Task: Find connections with filter location Neue Neustadt with filter topic #marketingwith filter profile language Potuguese with filter current company Assystem with filter school Loyola-ICAM College of Engineering and Technology with filter industry Ground Passenger Transportation with filter service category Copywriting with filter keywords title Scrum Master
Action: Mouse moved to (500, 70)
Screenshot: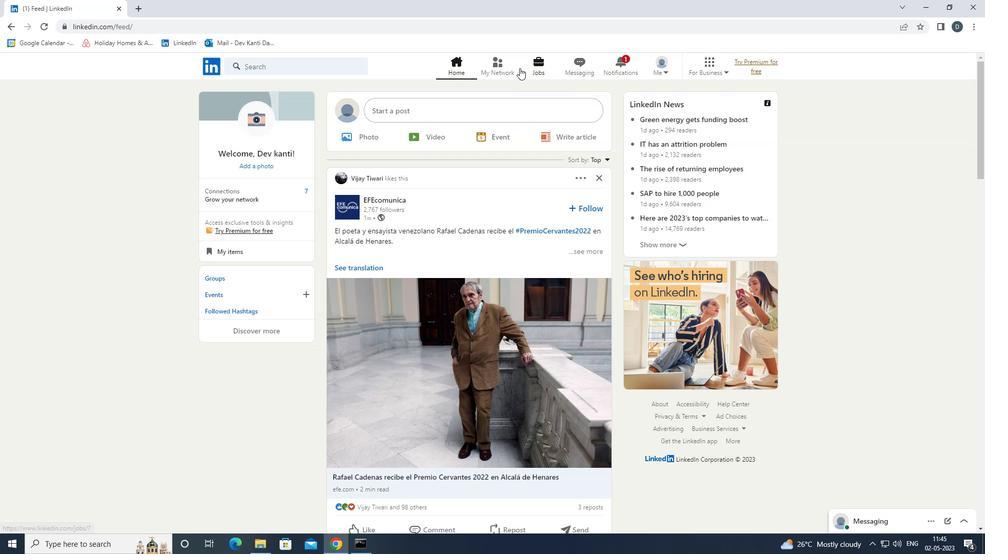 
Action: Mouse pressed left at (500, 70)
Screenshot: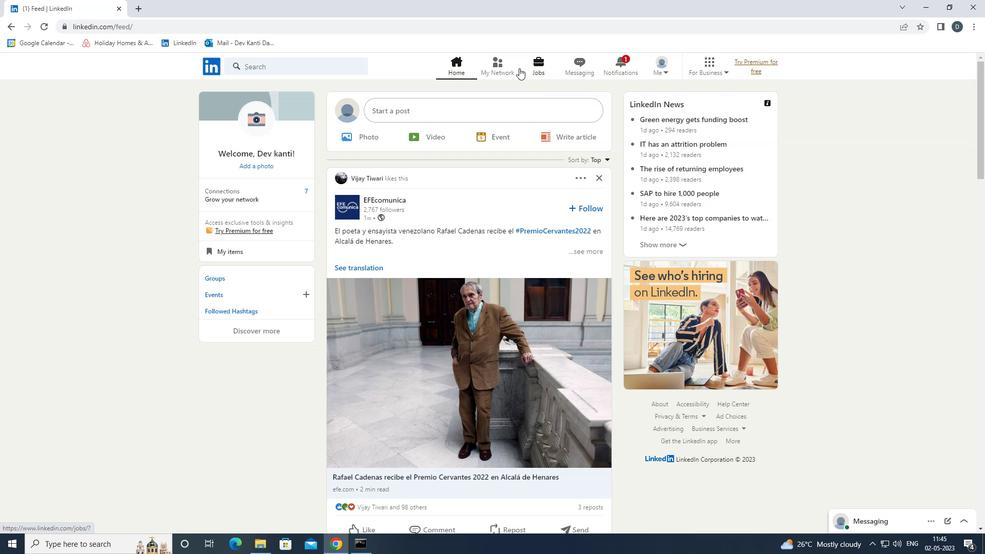 
Action: Mouse moved to (338, 125)
Screenshot: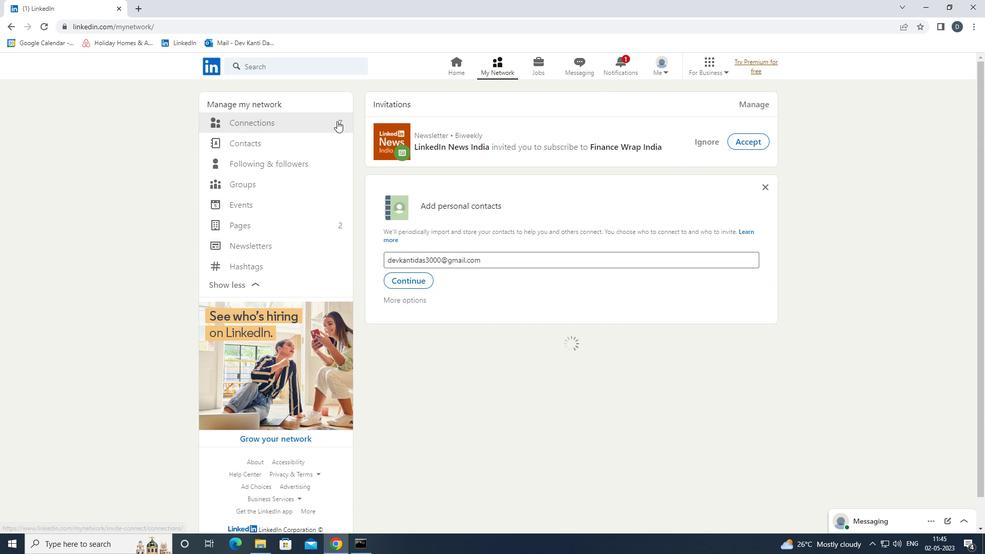 
Action: Mouse pressed left at (338, 125)
Screenshot: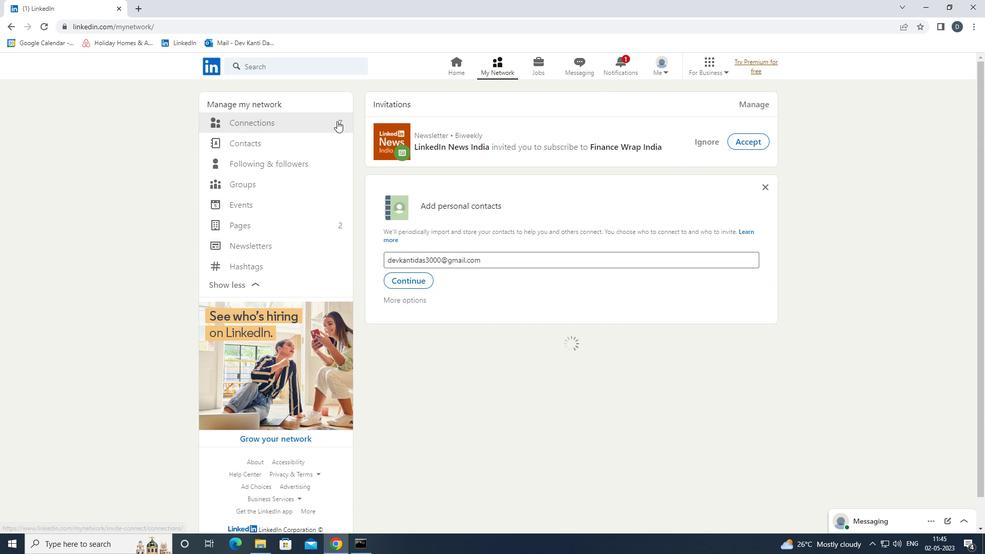 
Action: Mouse moved to (576, 120)
Screenshot: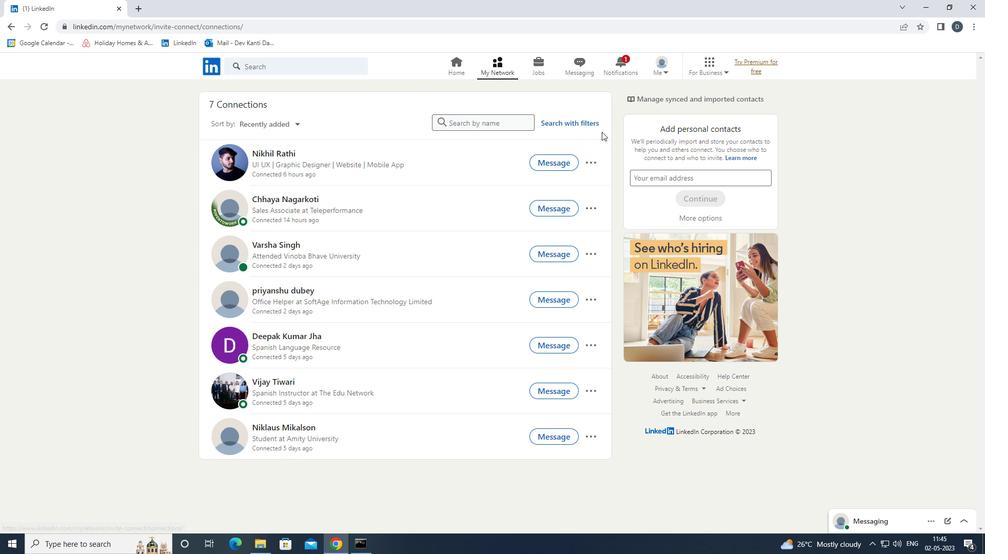 
Action: Mouse pressed left at (576, 120)
Screenshot: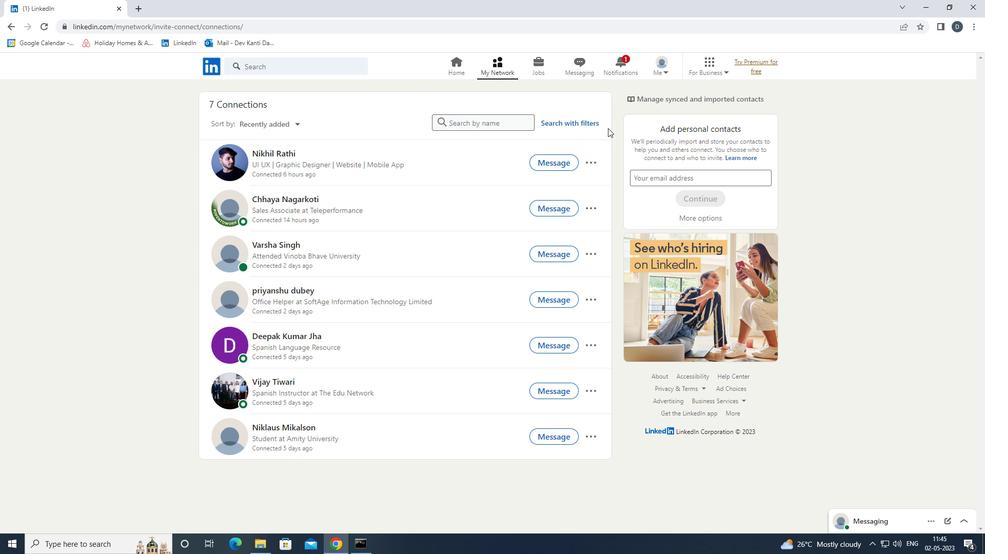 
Action: Mouse moved to (529, 99)
Screenshot: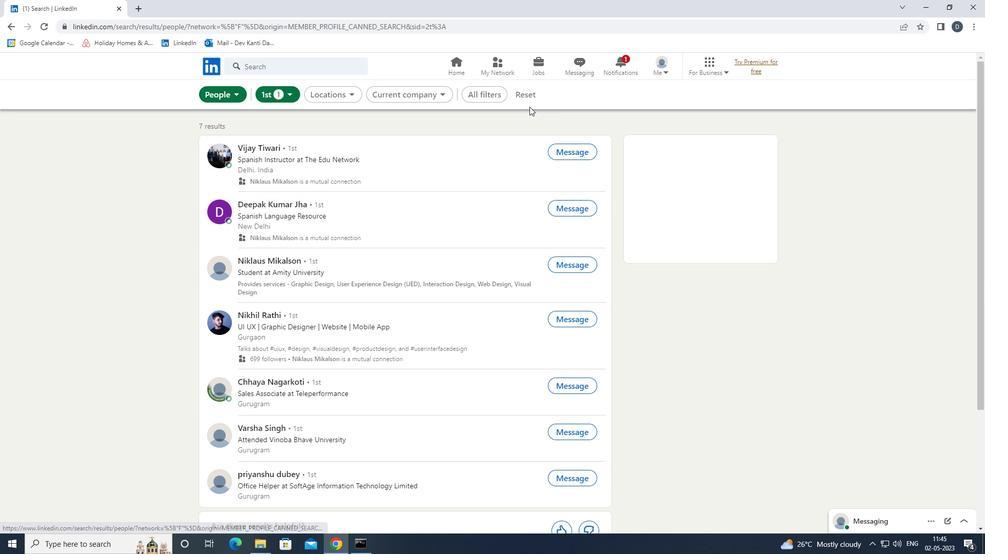 
Action: Mouse pressed left at (529, 99)
Screenshot: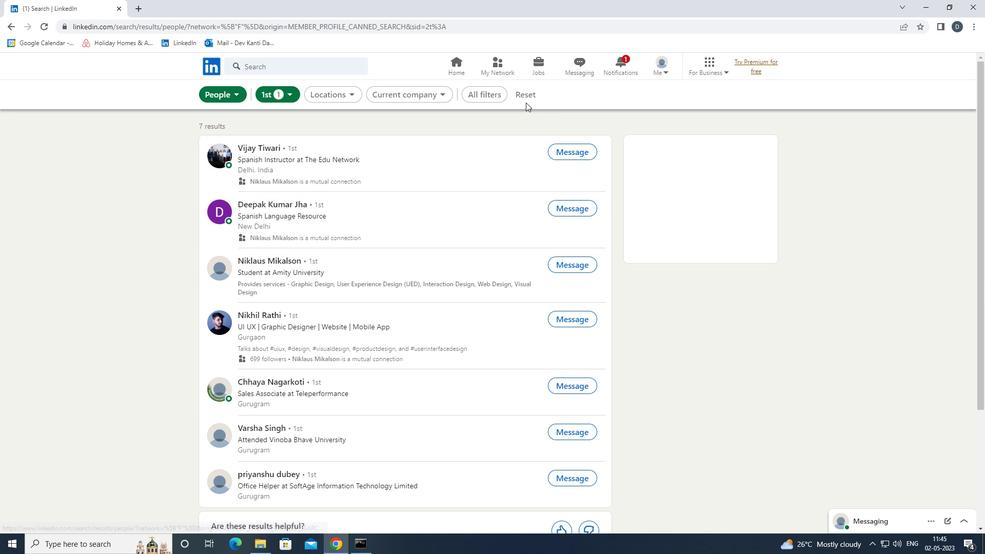 
Action: Mouse moved to (507, 95)
Screenshot: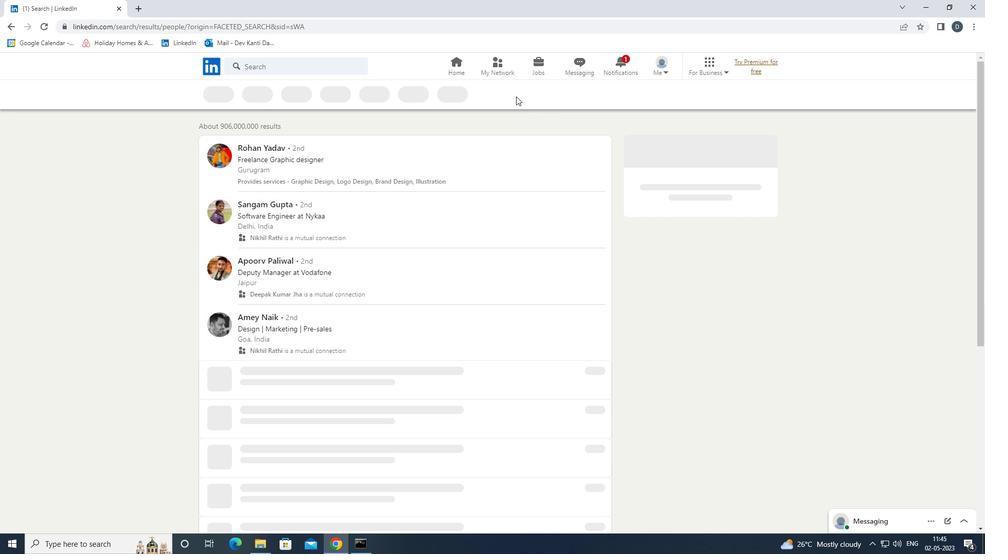 
Action: Mouse pressed left at (507, 95)
Screenshot: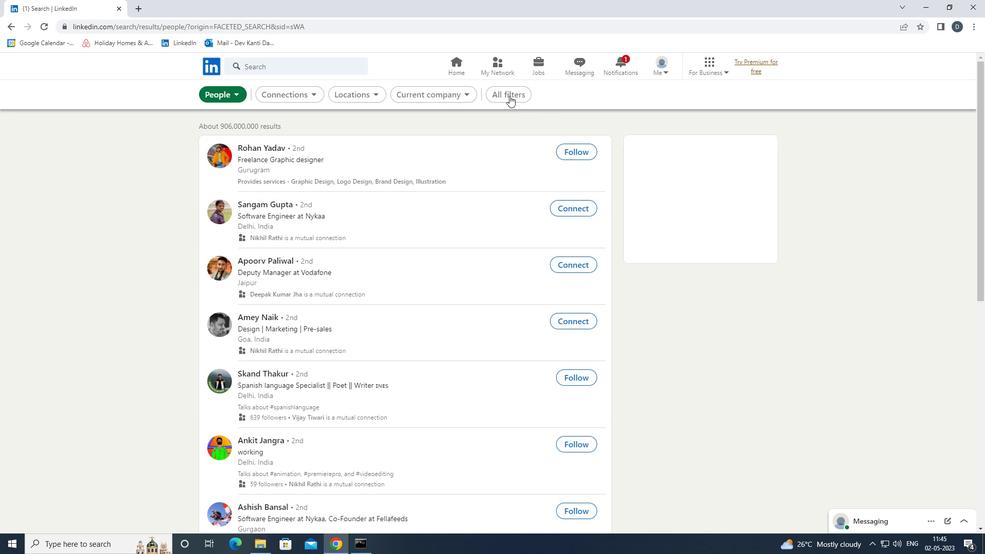 
Action: Mouse moved to (939, 429)
Screenshot: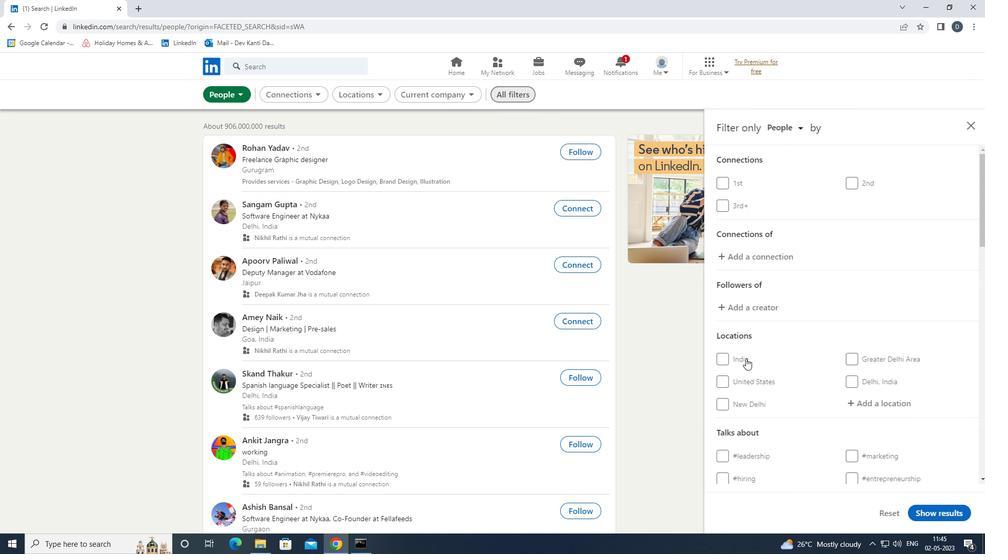 
Action: Mouse scrolled (939, 428) with delta (0, 0)
Screenshot: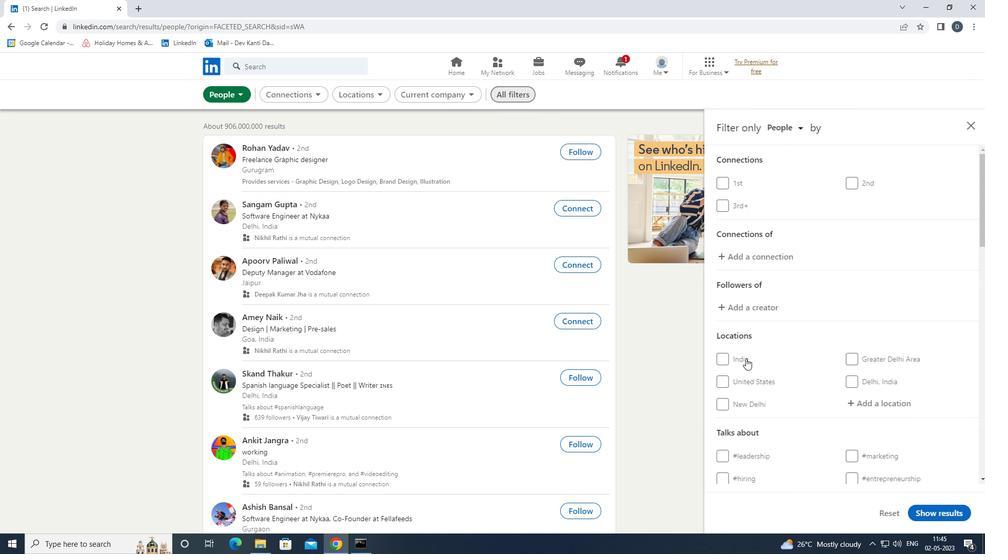 
Action: Mouse moved to (936, 429)
Screenshot: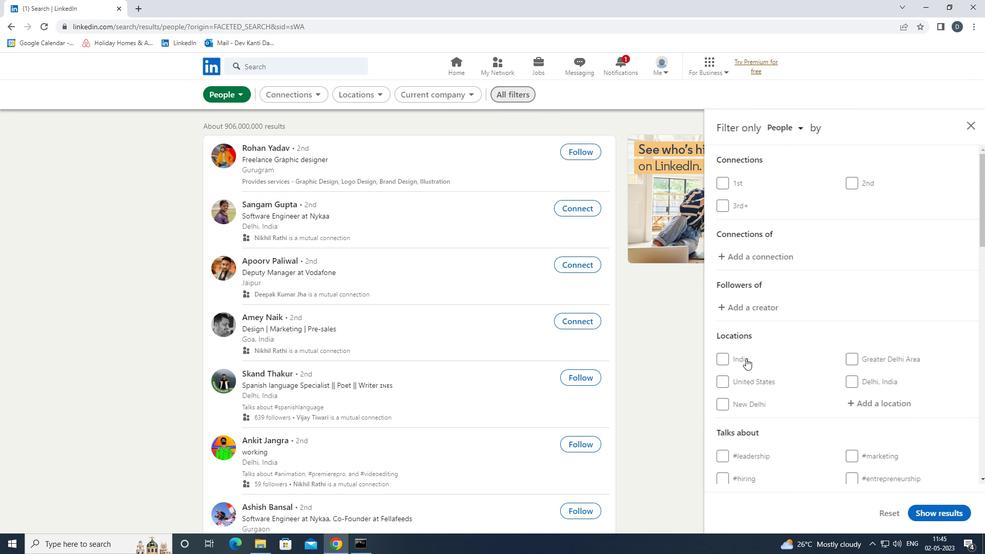 
Action: Mouse scrolled (936, 428) with delta (0, 0)
Screenshot: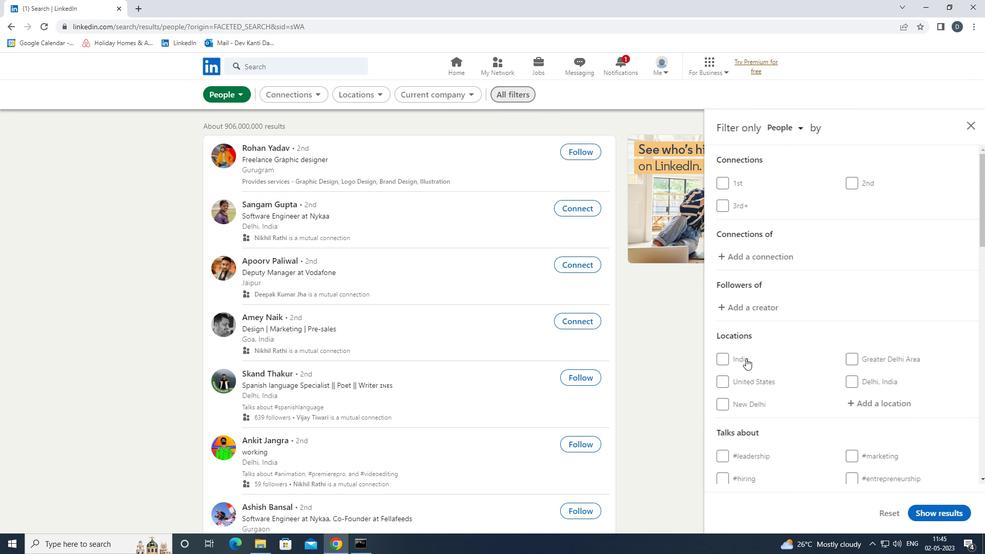 
Action: Mouse moved to (935, 428)
Screenshot: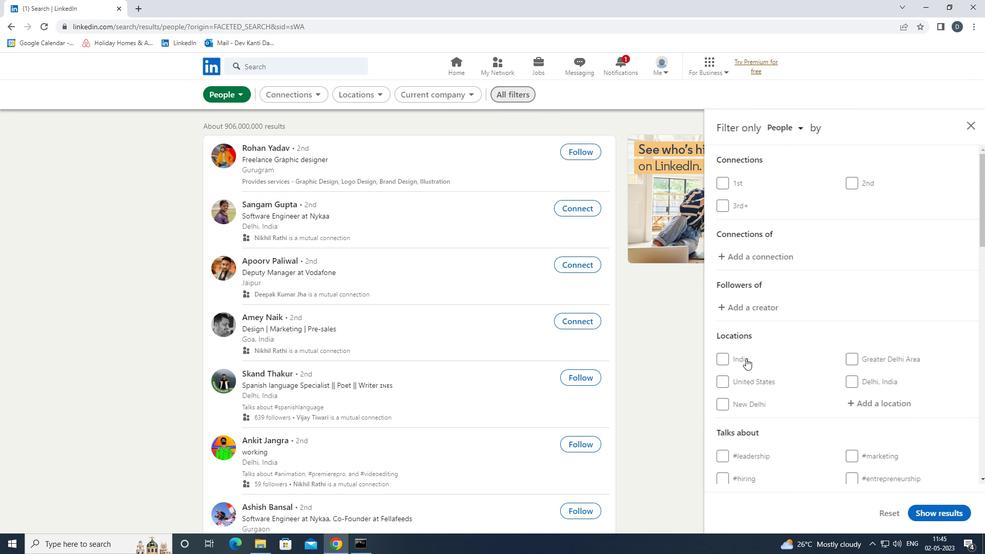 
Action: Mouse scrolled (935, 427) with delta (0, 0)
Screenshot: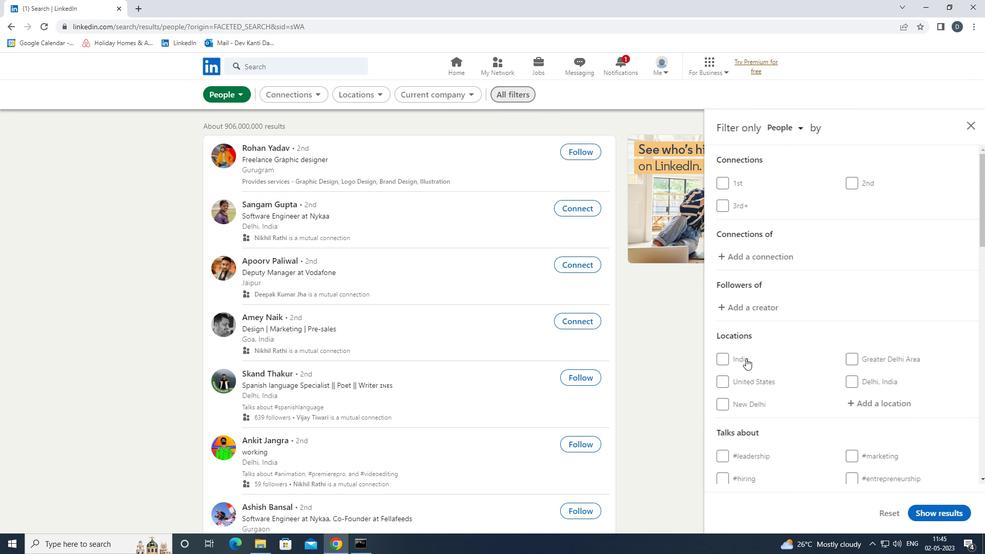 
Action: Mouse moved to (880, 257)
Screenshot: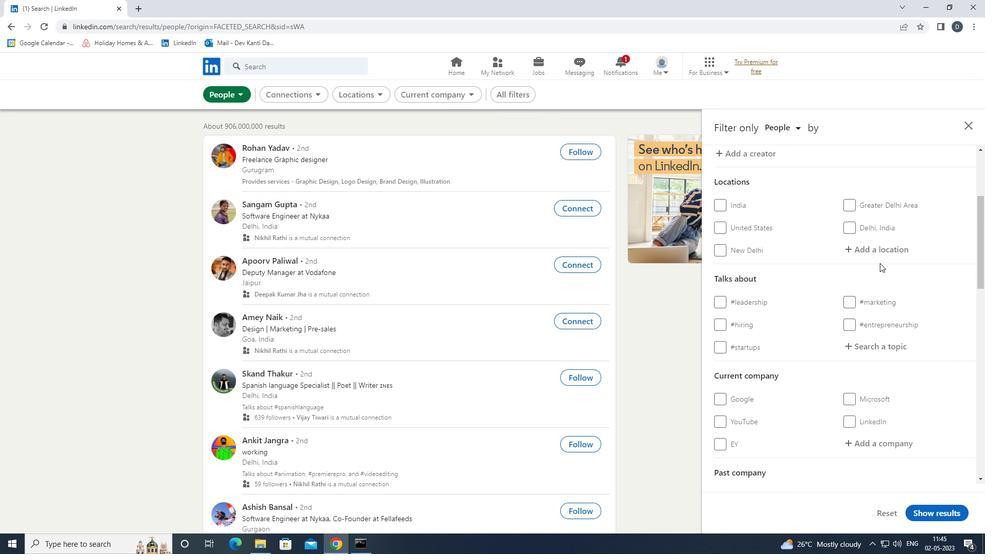 
Action: Mouse pressed left at (880, 257)
Screenshot: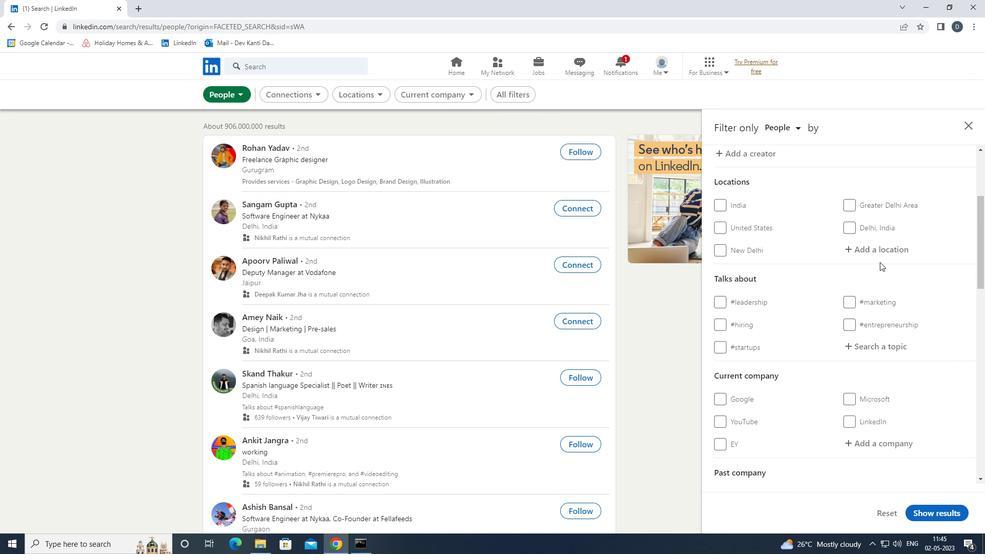
Action: Key pressed <Key.shift>NEUE<Key.space><Key.shift><Key.shift><Key.shift><Key.shift><Key.shift><Key.shift><Key.shift><Key.shift><Key.shift><Key.shift><Key.shift><Key.shift><Key.shift><Key.shift><Key.shift><Key.shift><Key.shift><Key.shift><Key.shift><Key.shift><Key.shift>NEUSTADT
Screenshot: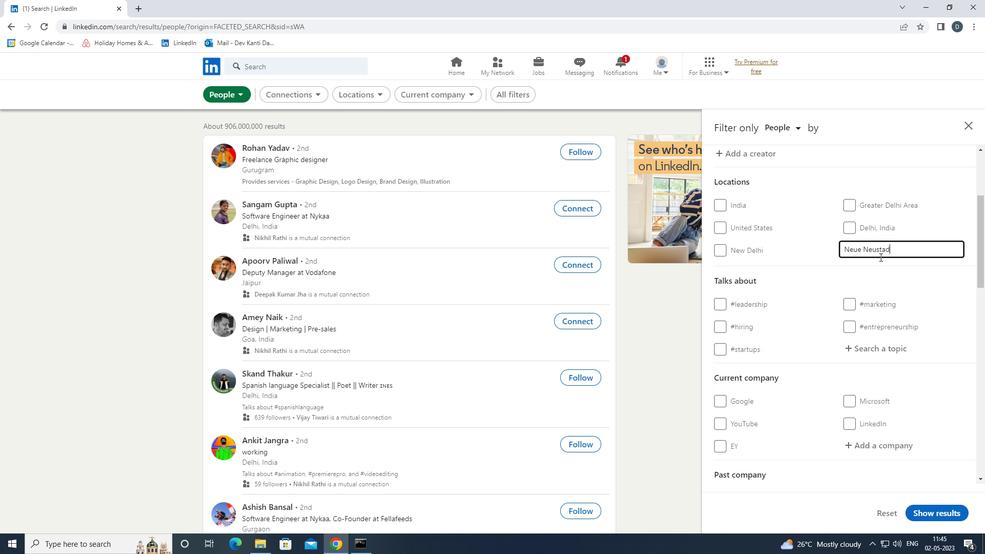 
Action: Mouse moved to (886, 256)
Screenshot: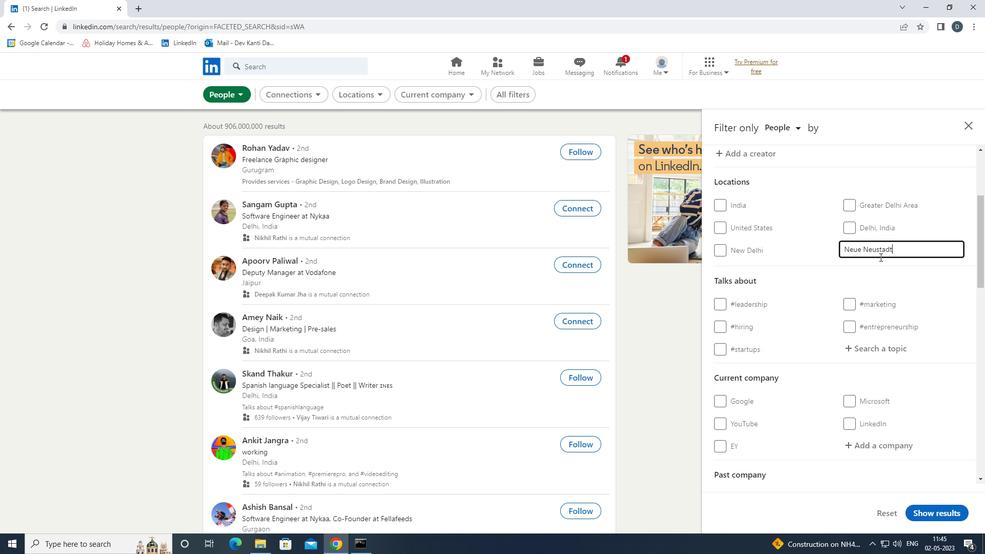 
Action: Mouse scrolled (886, 256) with delta (0, 0)
Screenshot: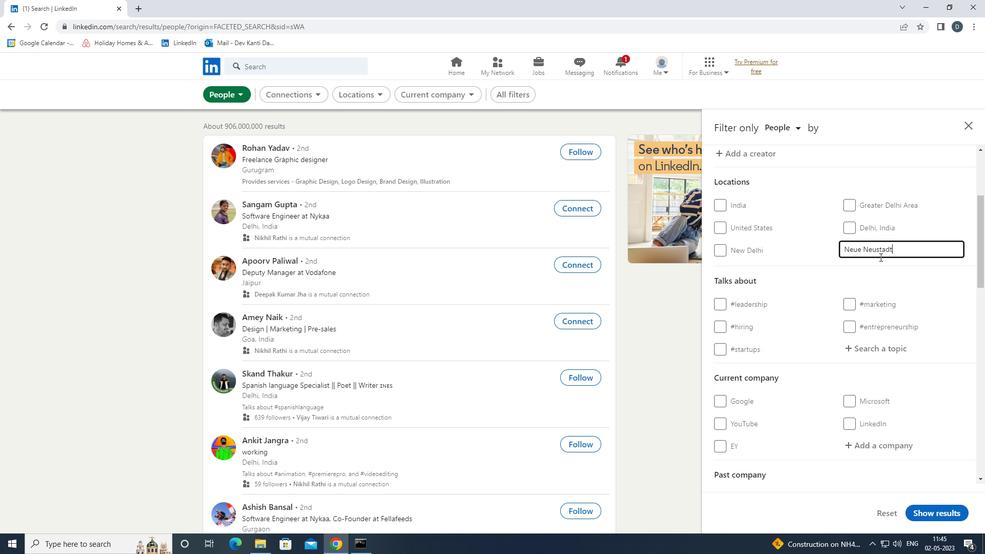 
Action: Mouse moved to (889, 258)
Screenshot: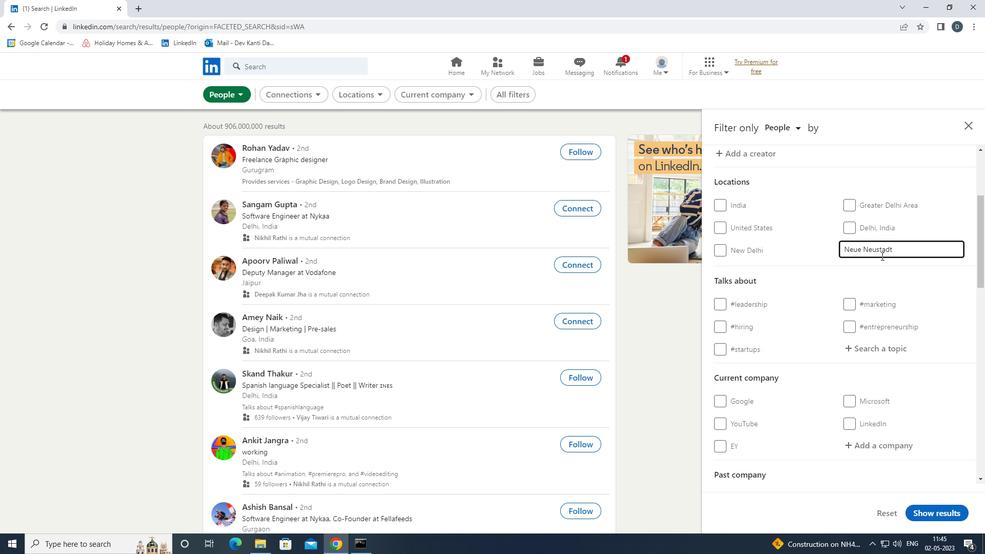 
Action: Mouse scrolled (889, 257) with delta (0, 0)
Screenshot: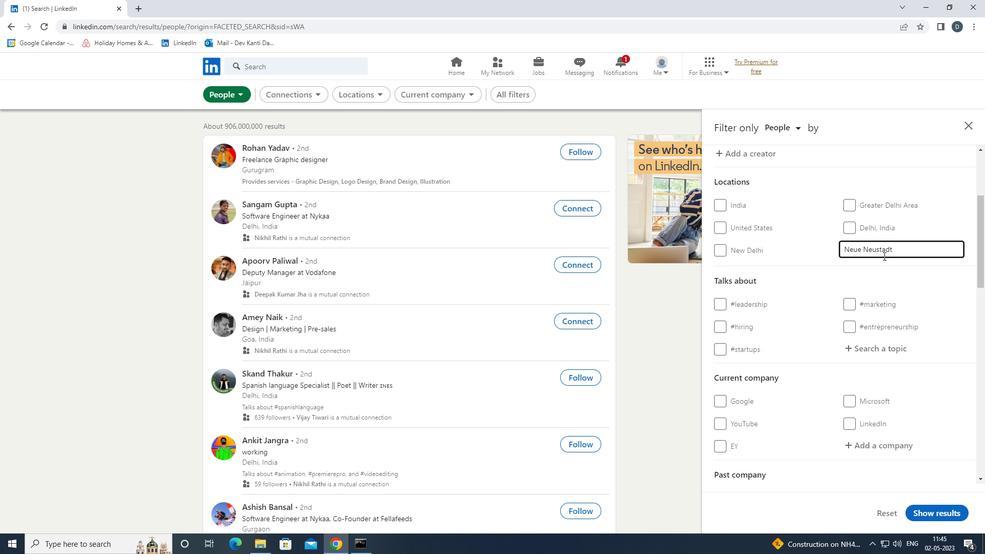 
Action: Mouse moved to (887, 246)
Screenshot: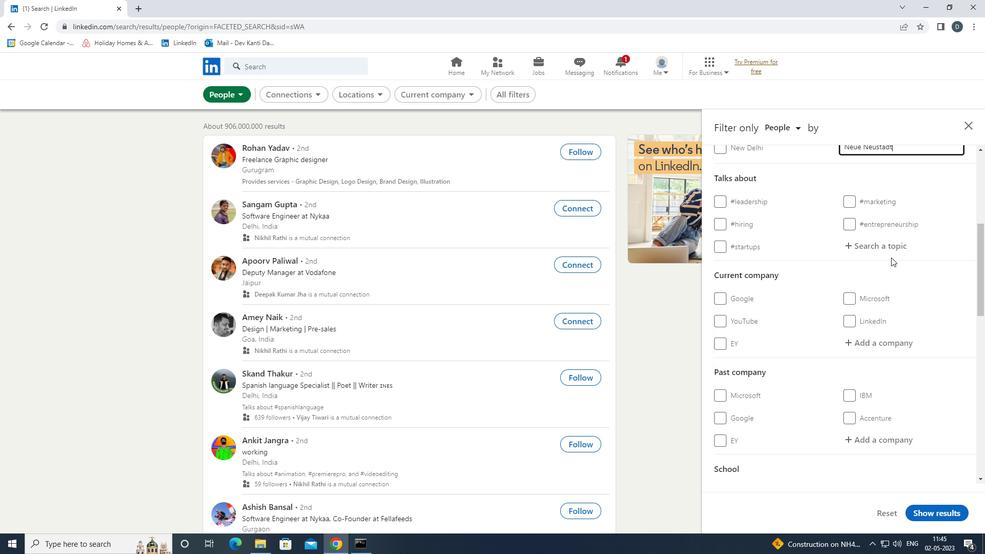
Action: Mouse pressed left at (887, 246)
Screenshot: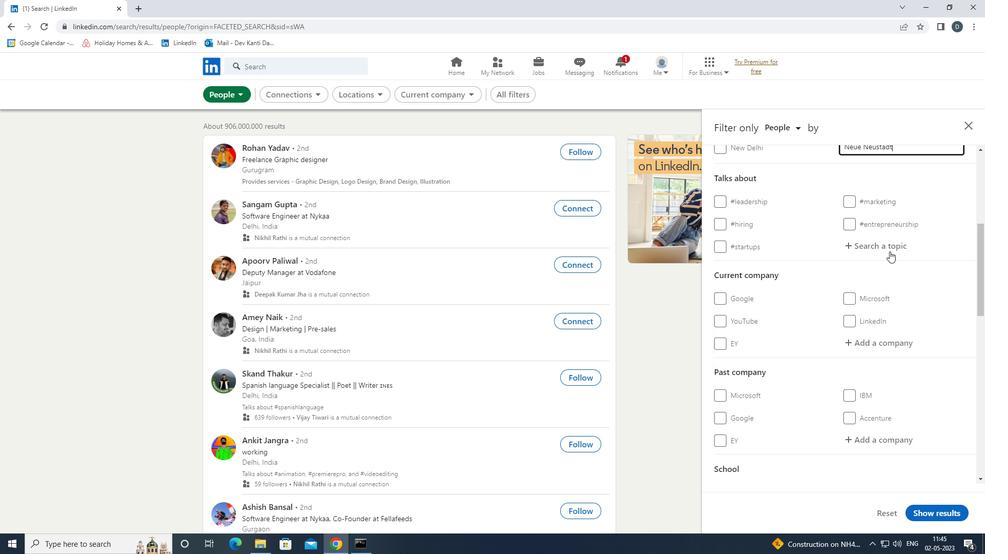 
Action: Key pressed MARKETING<Key.down><Key.enter>
Screenshot: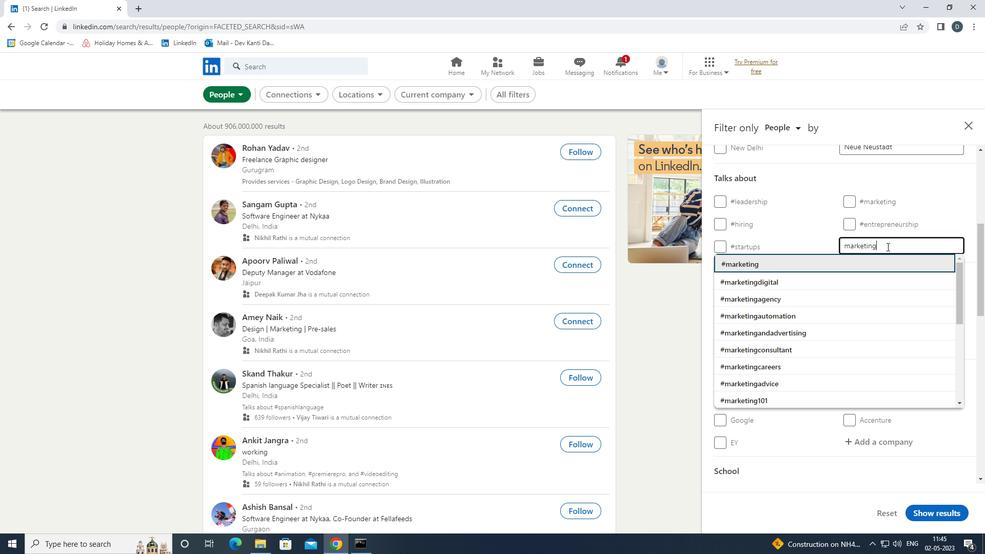 
Action: Mouse moved to (887, 246)
Screenshot: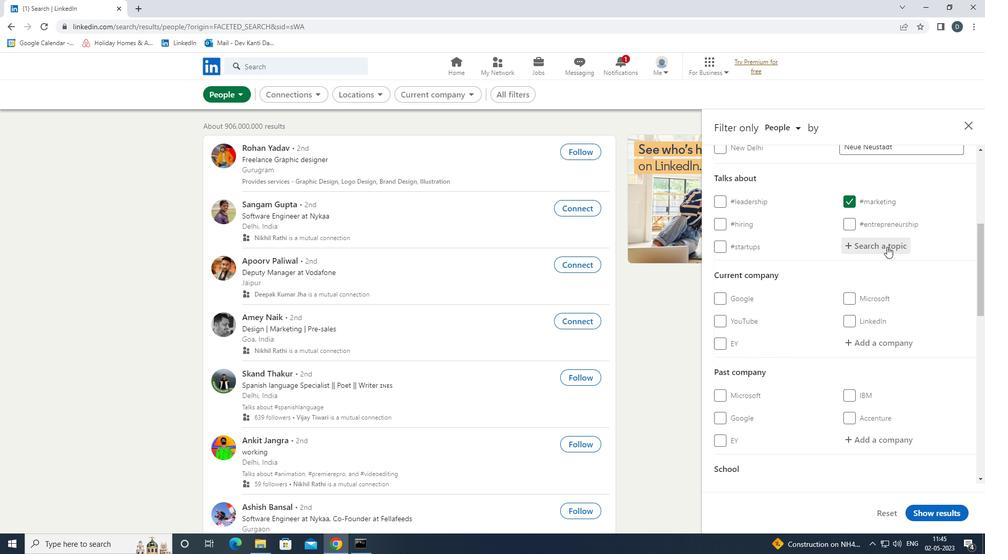 
Action: Mouse scrolled (887, 245) with delta (0, 0)
Screenshot: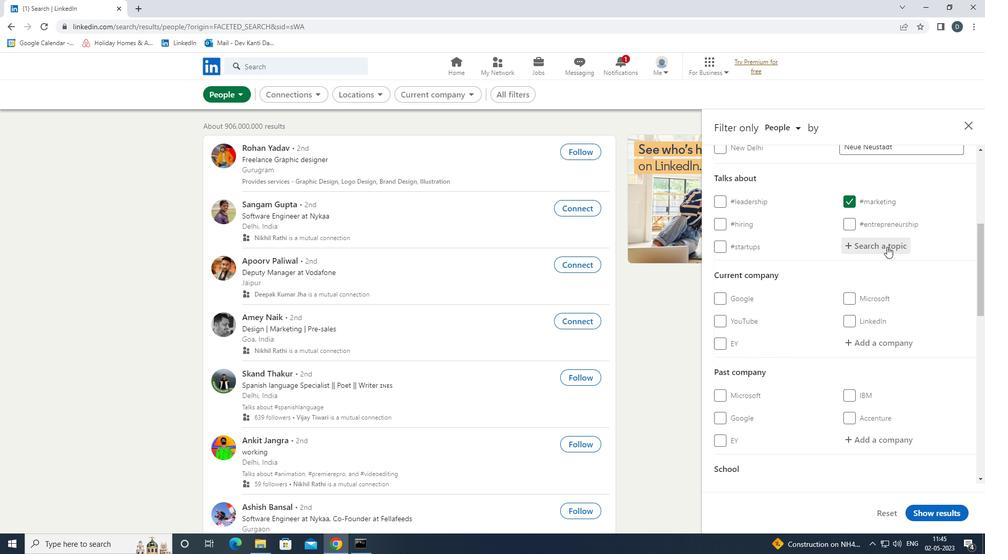 
Action: Mouse moved to (888, 249)
Screenshot: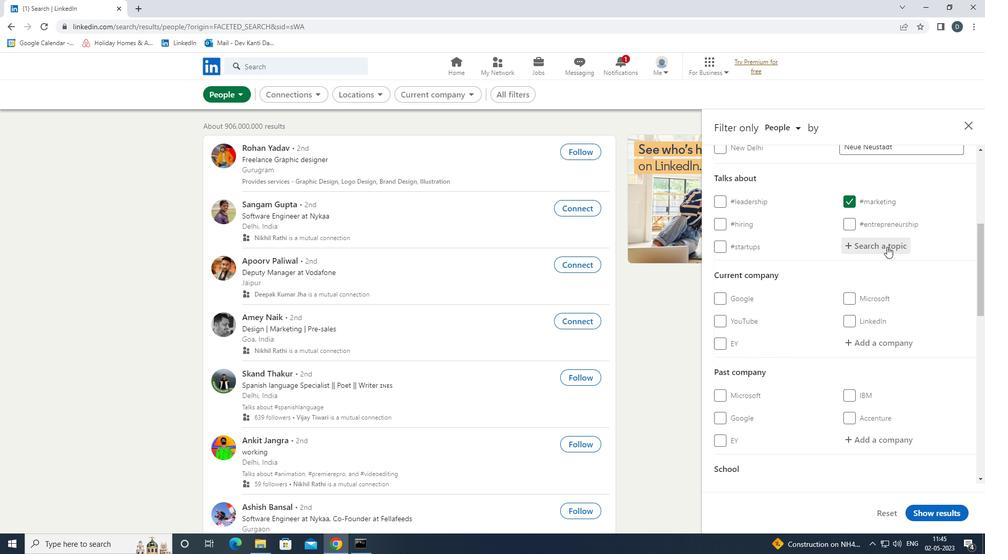 
Action: Mouse scrolled (888, 248) with delta (0, 0)
Screenshot: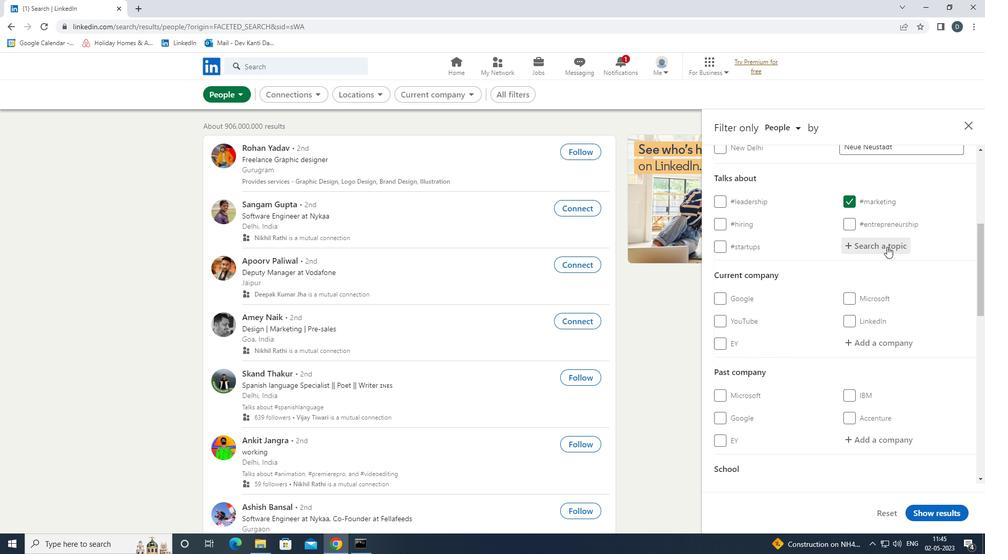 
Action: Mouse moved to (891, 265)
Screenshot: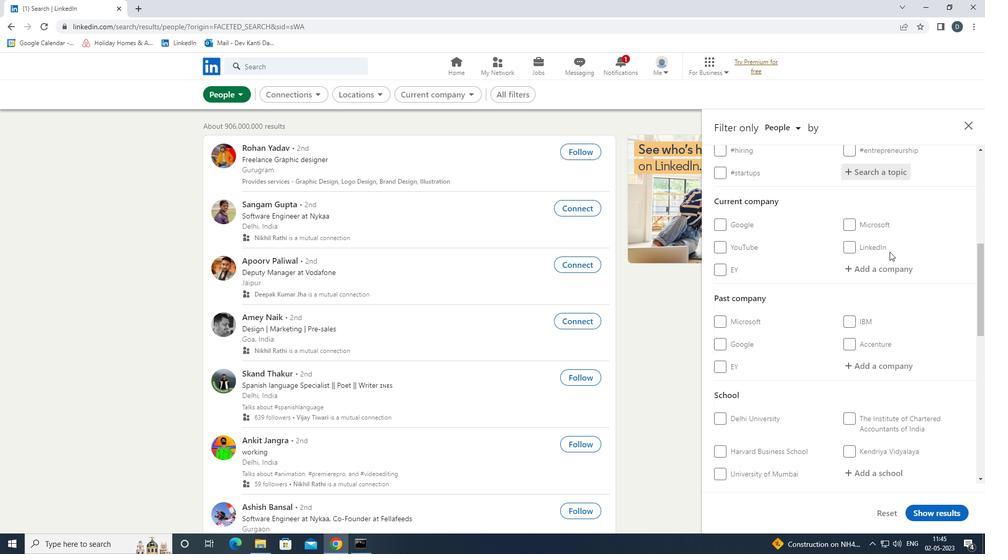 
Action: Mouse scrolled (891, 264) with delta (0, 0)
Screenshot: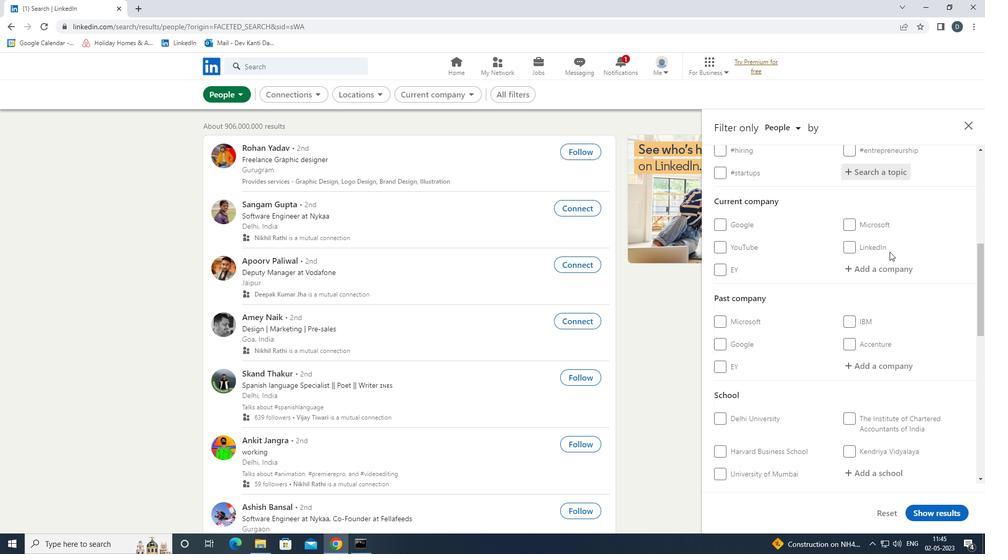 
Action: Mouse scrolled (891, 264) with delta (0, 0)
Screenshot: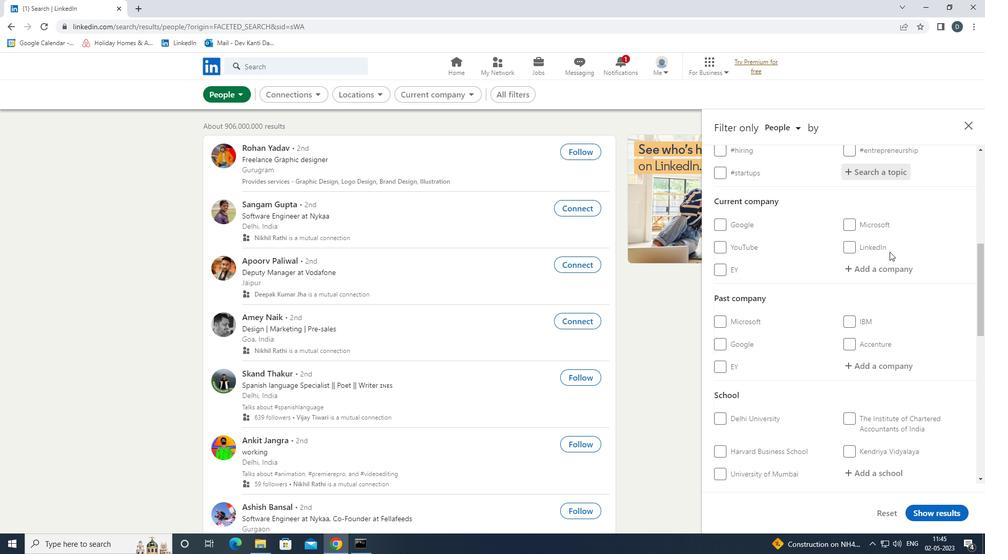 
Action: Mouse scrolled (891, 264) with delta (0, 0)
Screenshot: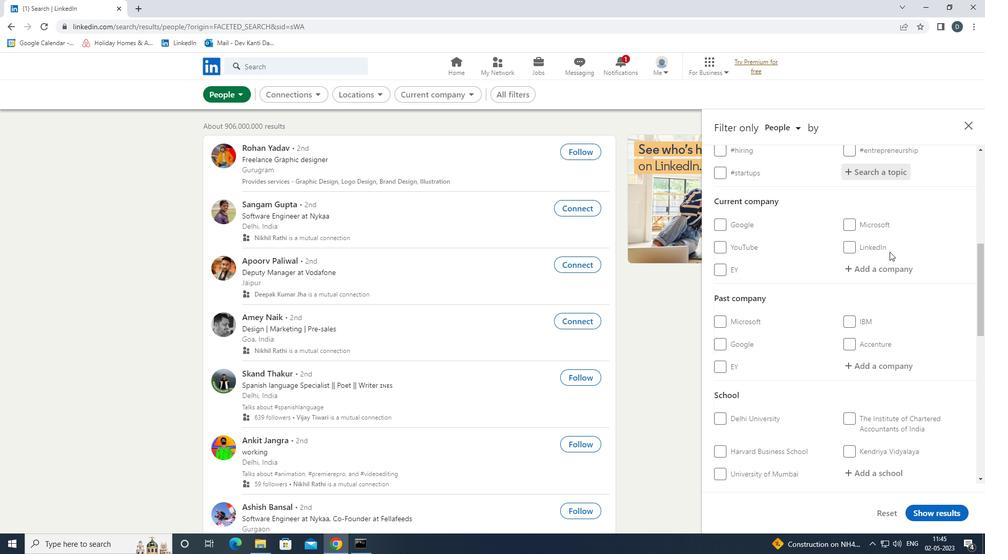 
Action: Mouse scrolled (891, 264) with delta (0, 0)
Screenshot: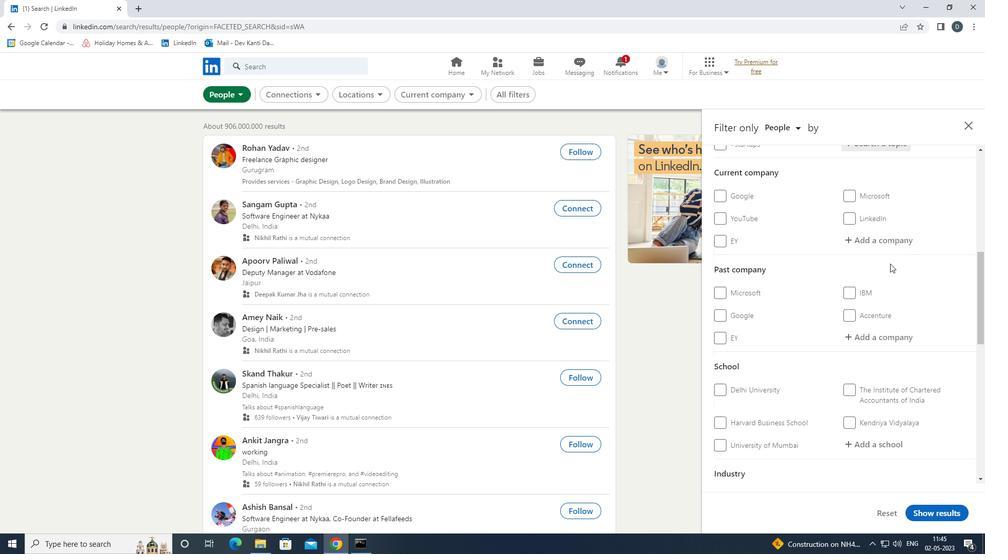 
Action: Mouse moved to (883, 268)
Screenshot: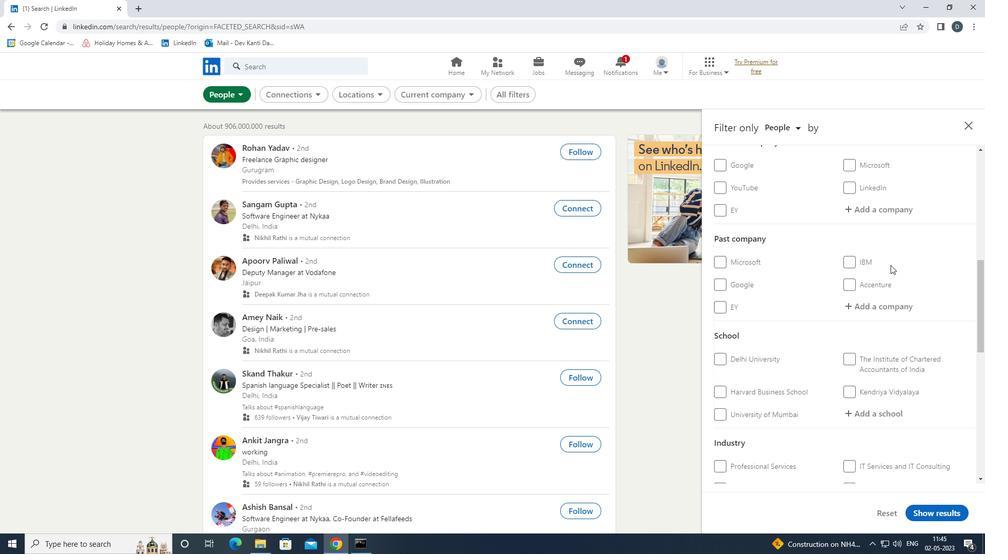 
Action: Mouse scrolled (883, 267) with delta (0, 0)
Screenshot: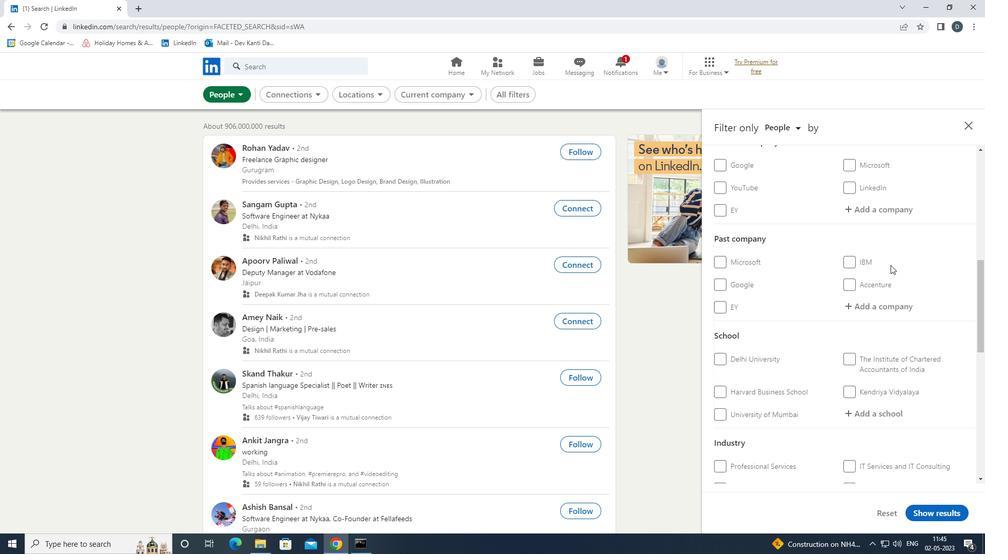 
Action: Mouse moved to (755, 356)
Screenshot: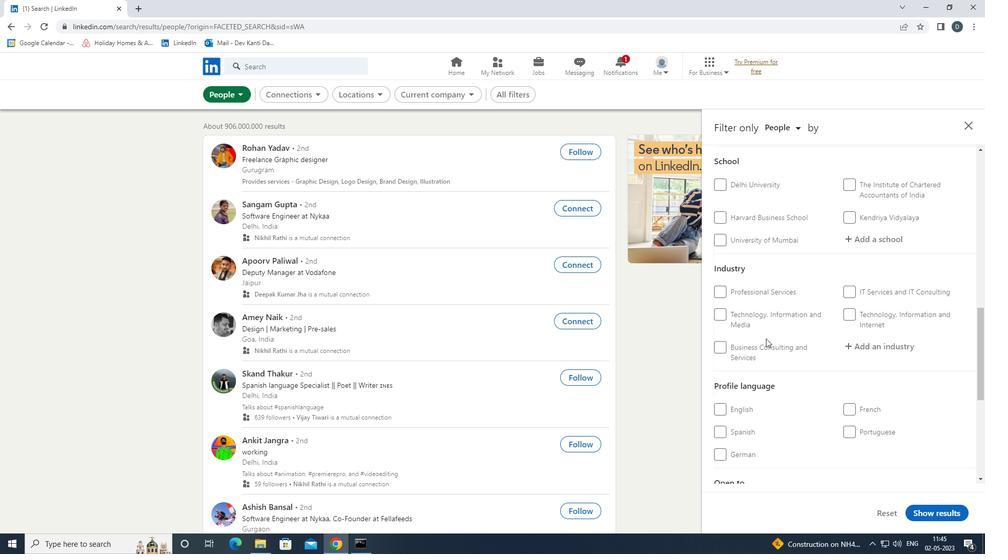 
Action: Mouse scrolled (755, 355) with delta (0, 0)
Screenshot: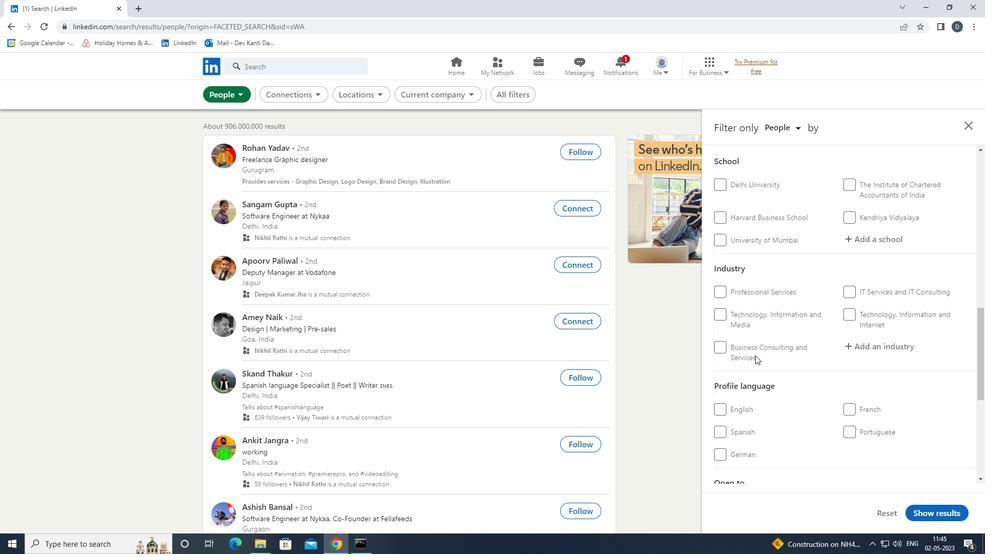 
Action: Mouse scrolled (755, 355) with delta (0, 0)
Screenshot: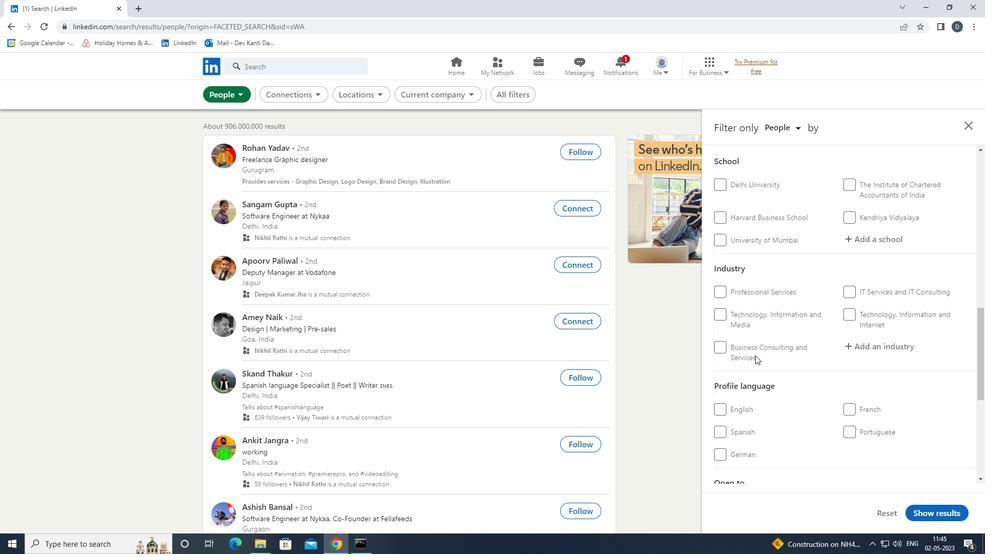
Action: Mouse moved to (849, 278)
Screenshot: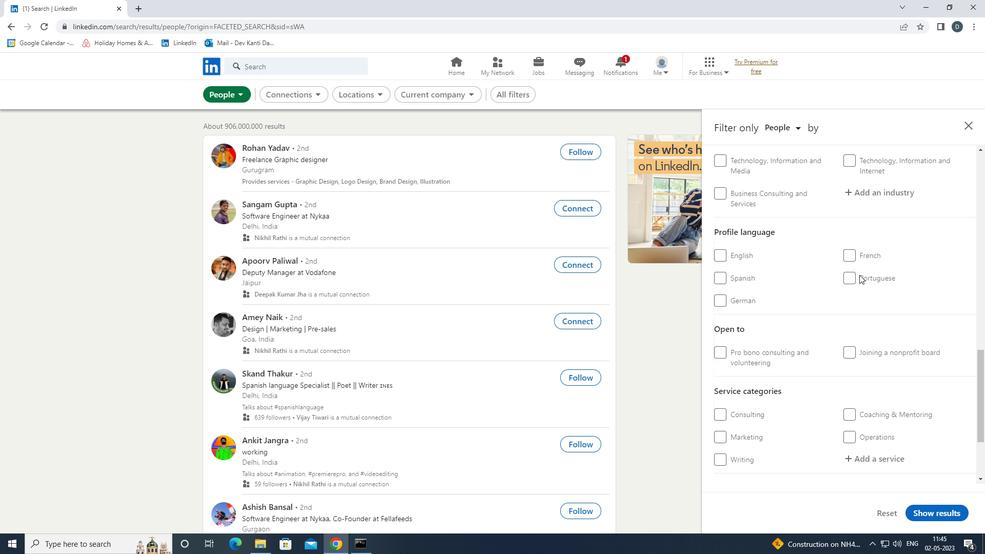 
Action: Mouse pressed left at (849, 278)
Screenshot: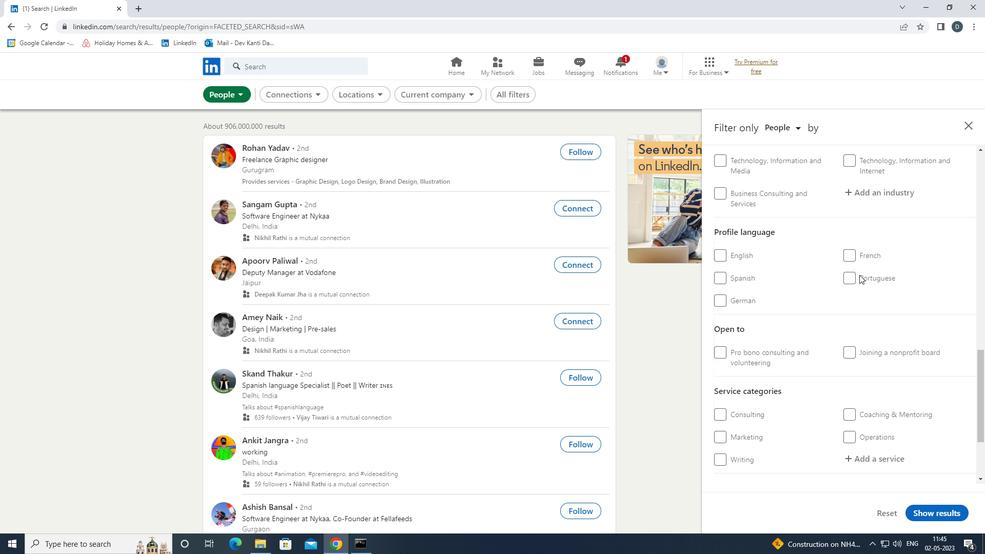 
Action: Mouse moved to (859, 289)
Screenshot: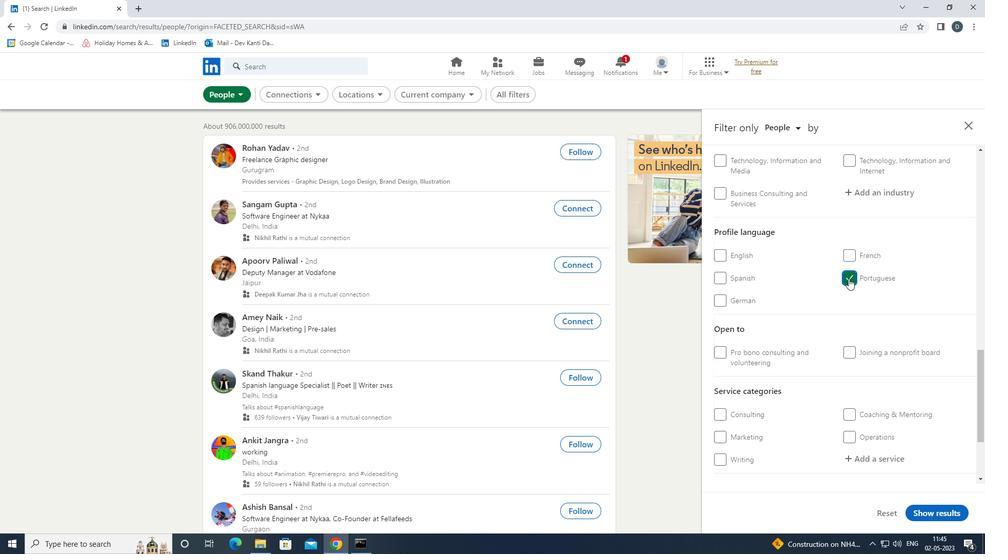 
Action: Mouse scrolled (859, 290) with delta (0, 0)
Screenshot: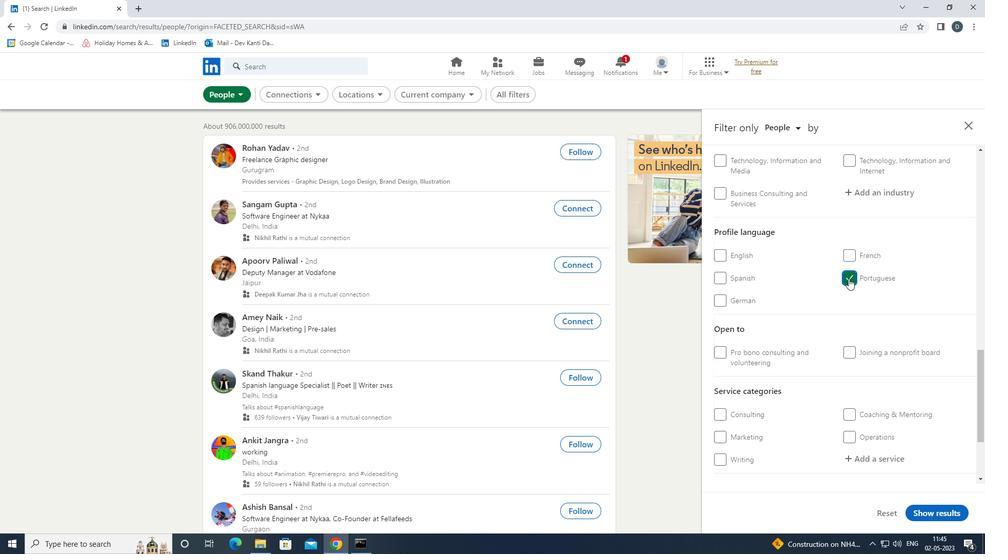 
Action: Mouse scrolled (859, 290) with delta (0, 0)
Screenshot: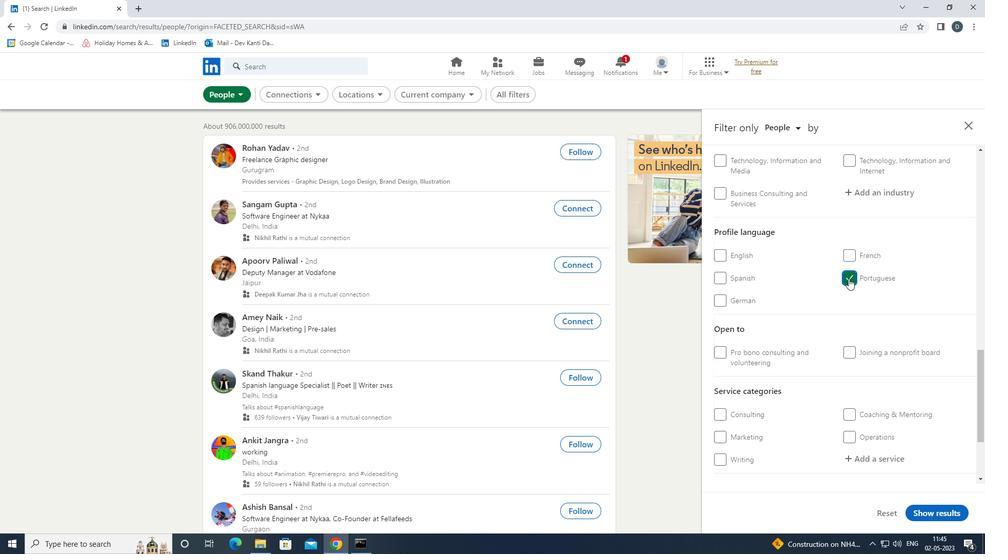
Action: Mouse scrolled (859, 290) with delta (0, 0)
Screenshot: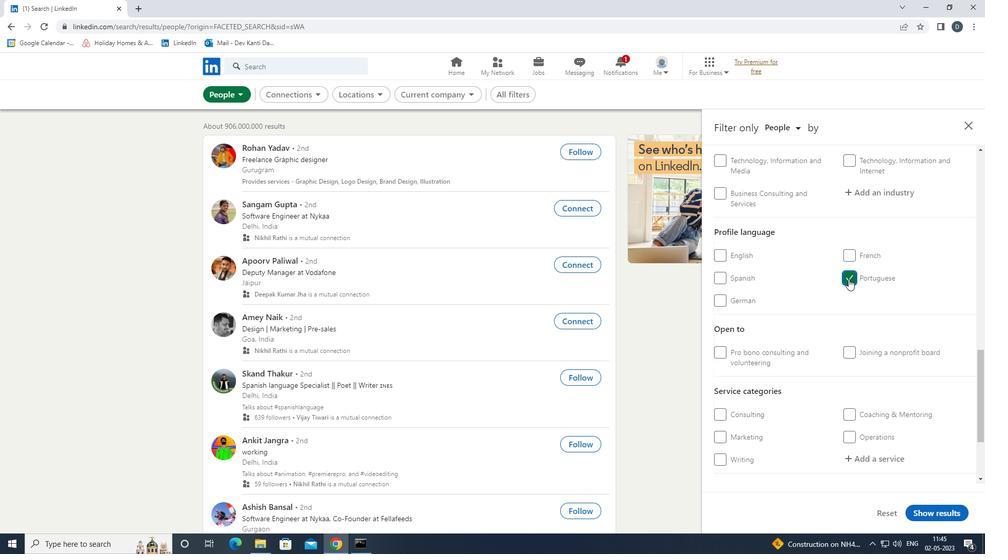 
Action: Mouse scrolled (859, 290) with delta (0, 0)
Screenshot: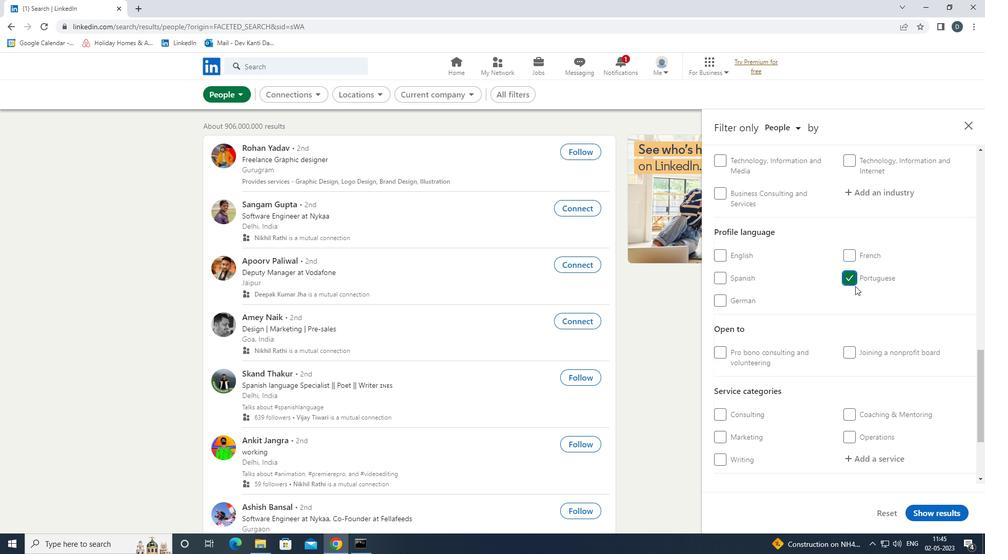 
Action: Mouse scrolled (859, 290) with delta (0, 0)
Screenshot: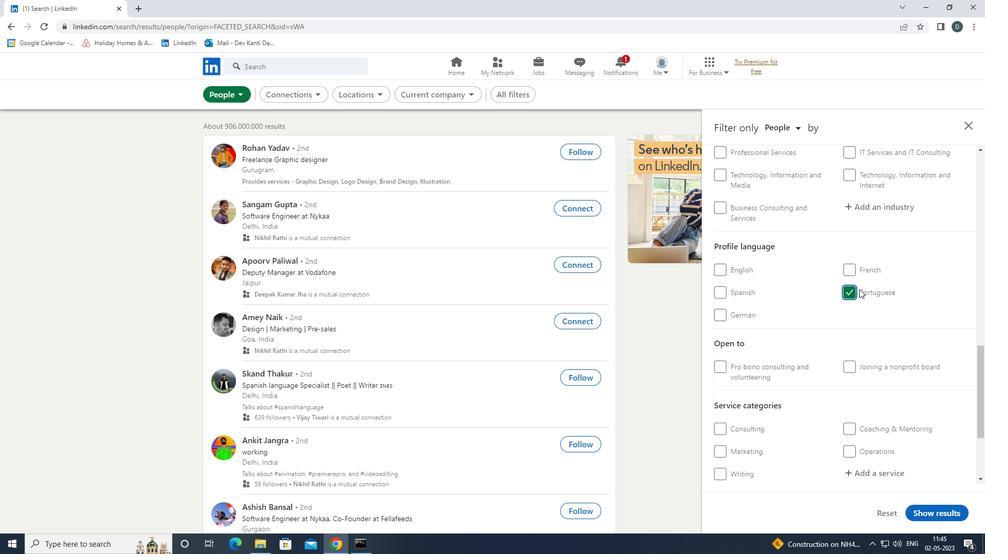 
Action: Mouse scrolled (859, 290) with delta (0, 0)
Screenshot: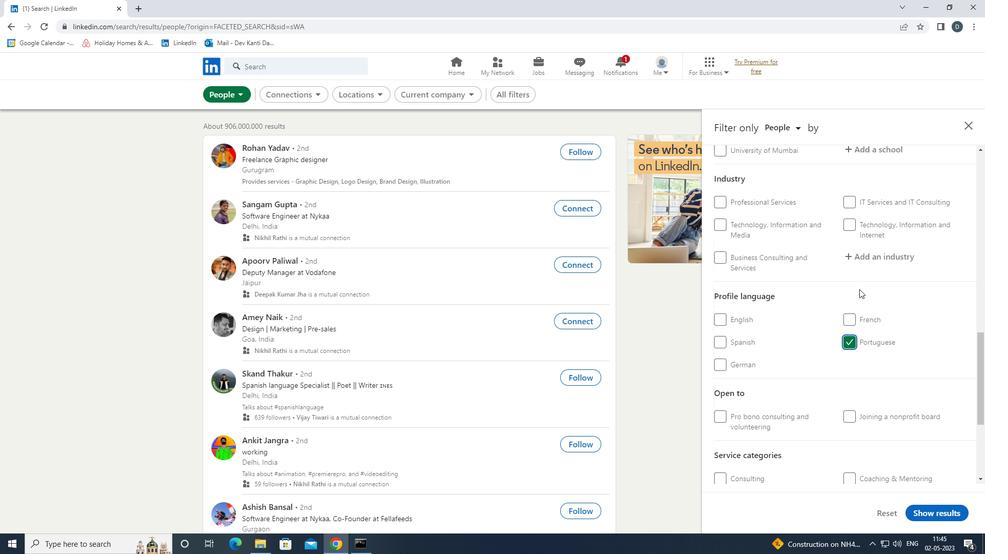 
Action: Mouse moved to (863, 282)
Screenshot: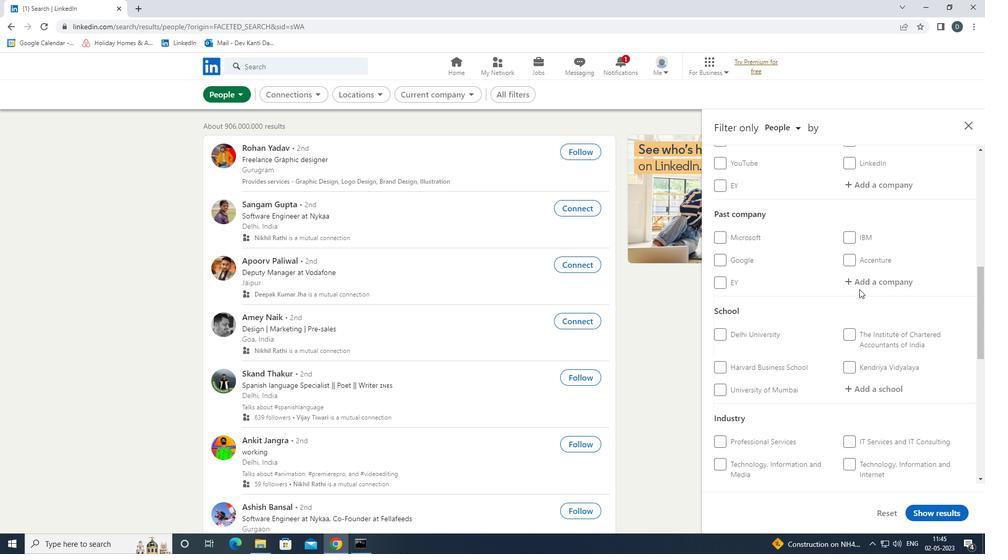 
Action: Mouse scrolled (863, 283) with delta (0, 0)
Screenshot: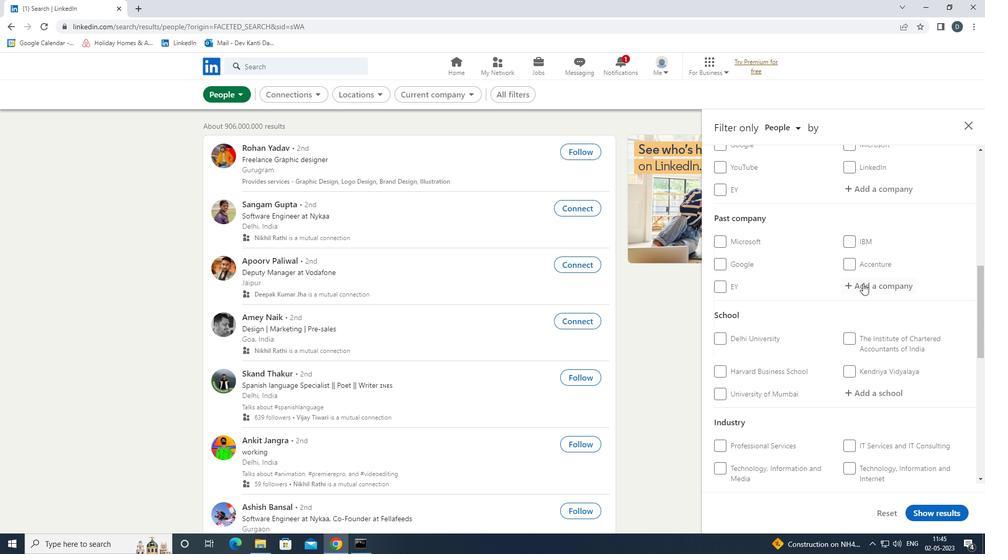 
Action: Mouse scrolled (863, 283) with delta (0, 0)
Screenshot: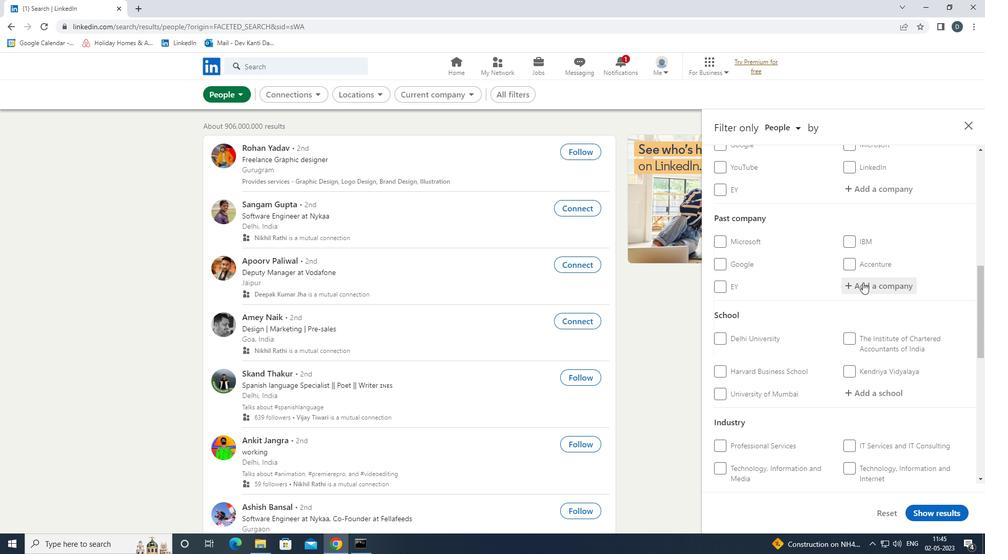 
Action: Mouse moved to (882, 286)
Screenshot: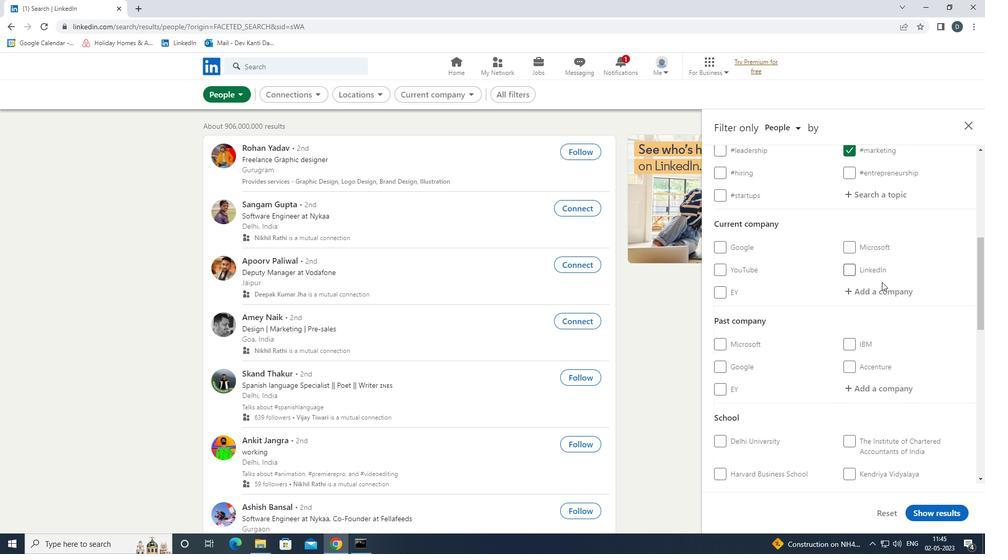 
Action: Mouse pressed left at (882, 286)
Screenshot: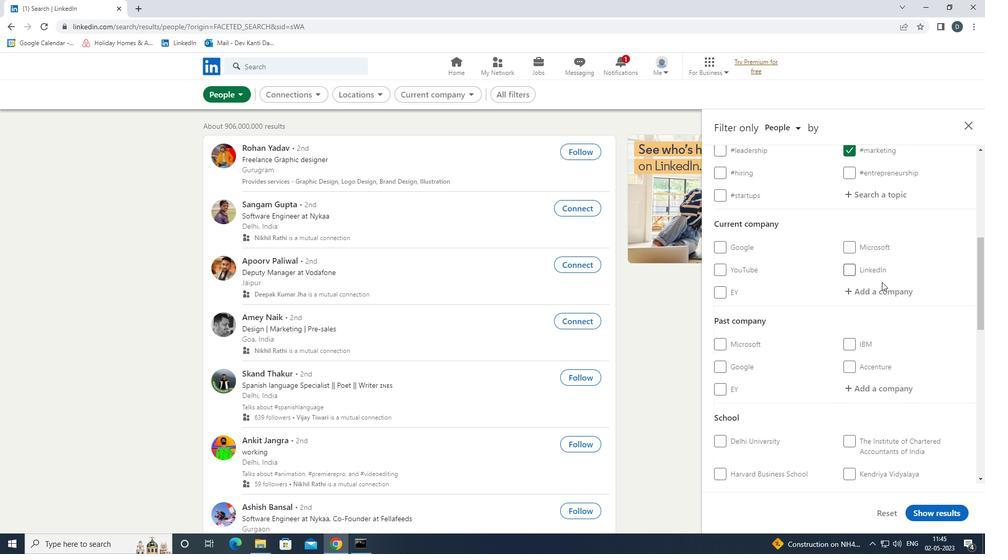 
Action: Mouse moved to (882, 286)
Screenshot: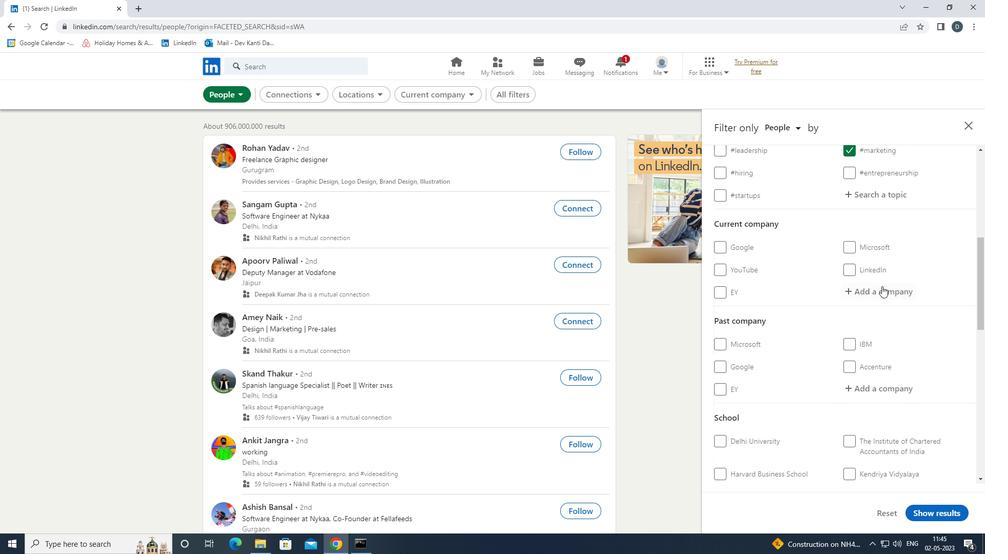 
Action: Key pressed <Key.shift>ASSYSTEM<Key.down><Key.enter>
Screenshot: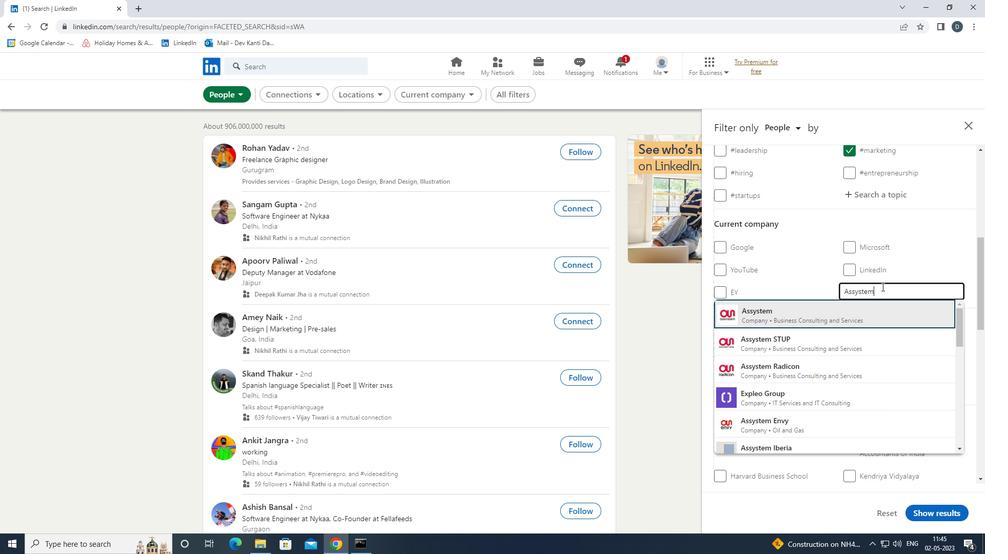 
Action: Mouse moved to (882, 287)
Screenshot: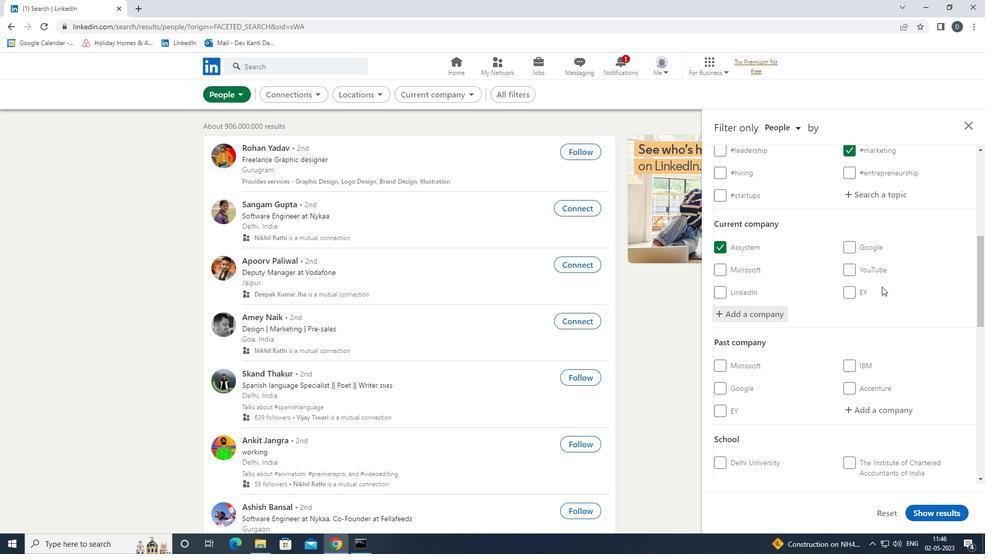 
Action: Mouse scrolled (882, 286) with delta (0, 0)
Screenshot: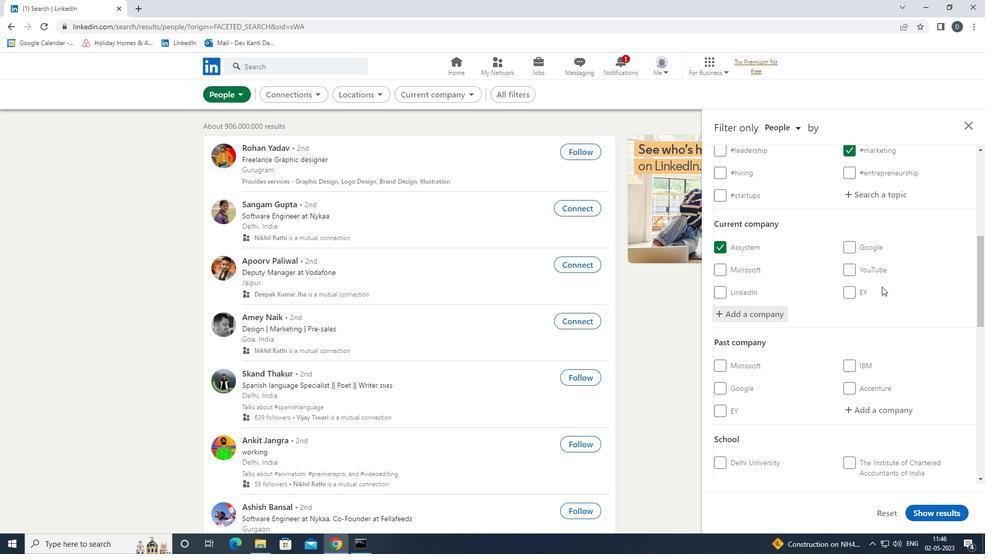 
Action: Mouse scrolled (882, 286) with delta (0, 0)
Screenshot: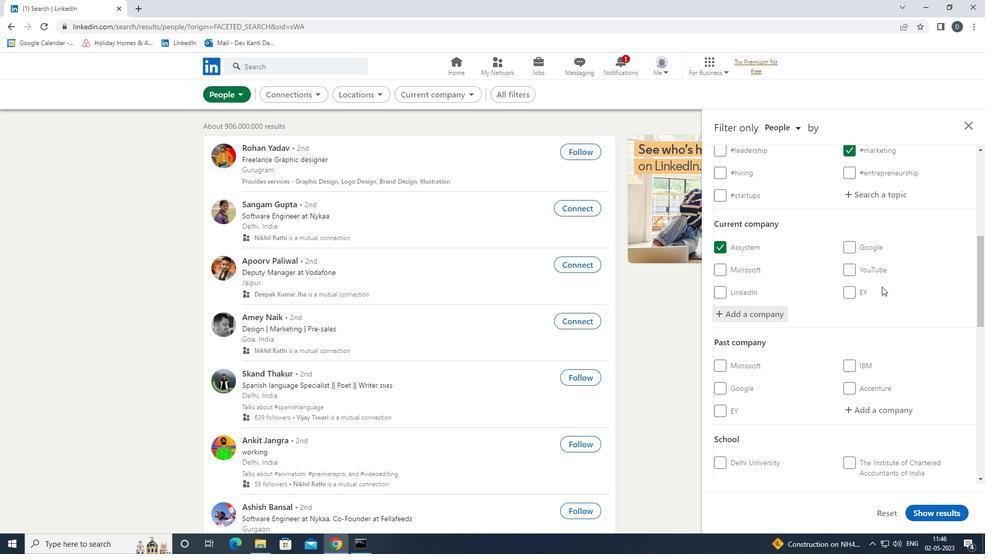 
Action: Mouse scrolled (882, 286) with delta (0, 0)
Screenshot: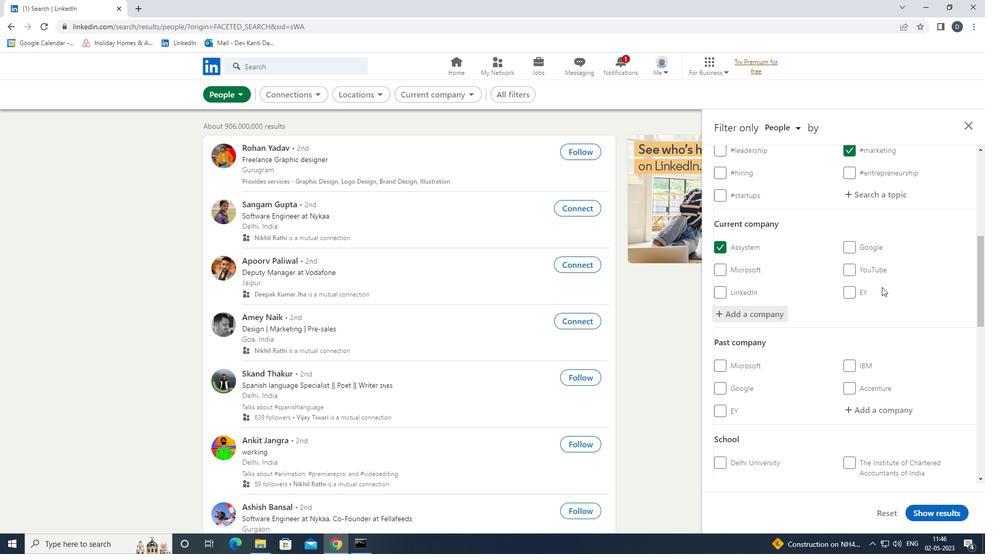 
Action: Mouse scrolled (882, 286) with delta (0, 0)
Screenshot: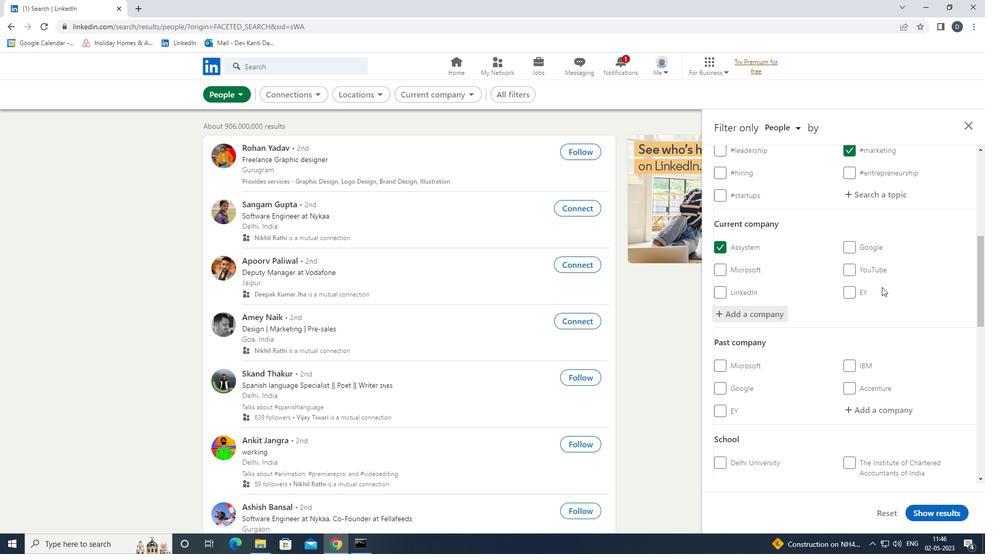 
Action: Mouse moved to (883, 315)
Screenshot: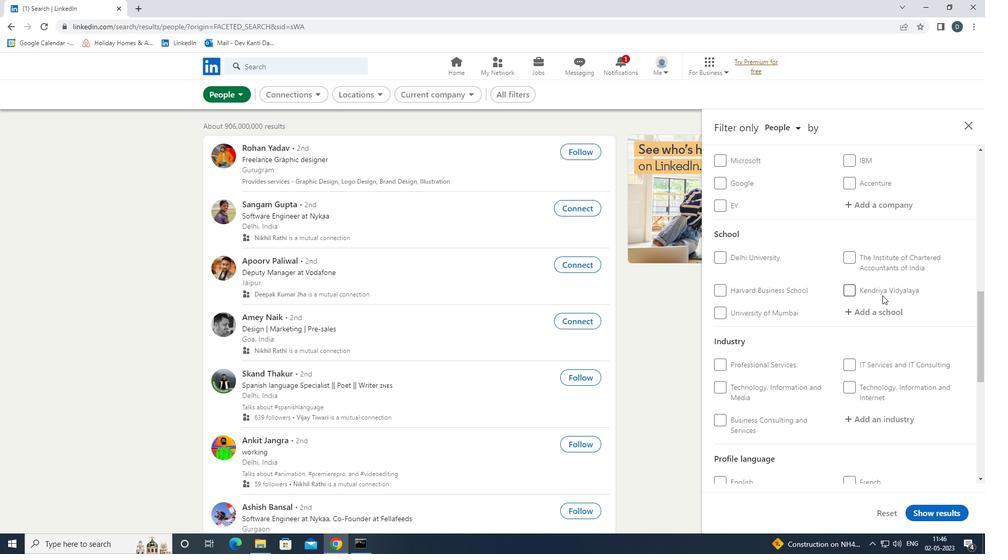 
Action: Mouse pressed left at (883, 315)
Screenshot: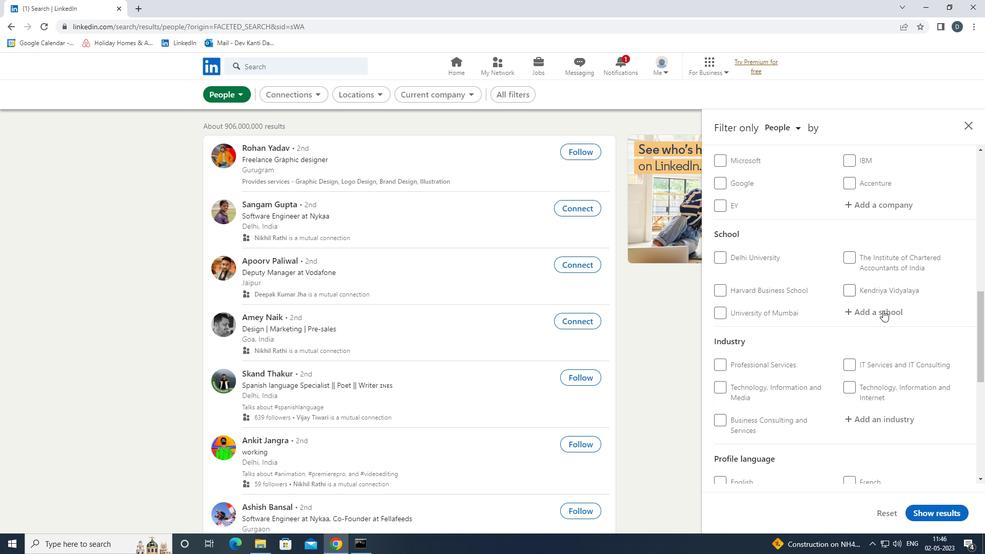 
Action: Key pressed <Key.shift>LOYOLA-<Key.shift>ICAM<Key.down><Key.enter>
Screenshot: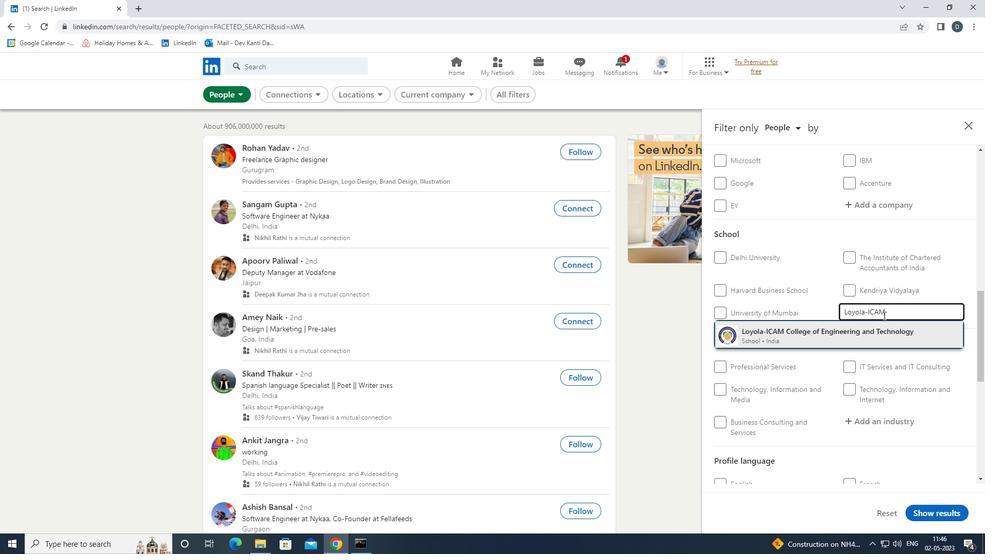 
Action: Mouse scrolled (883, 315) with delta (0, 0)
Screenshot: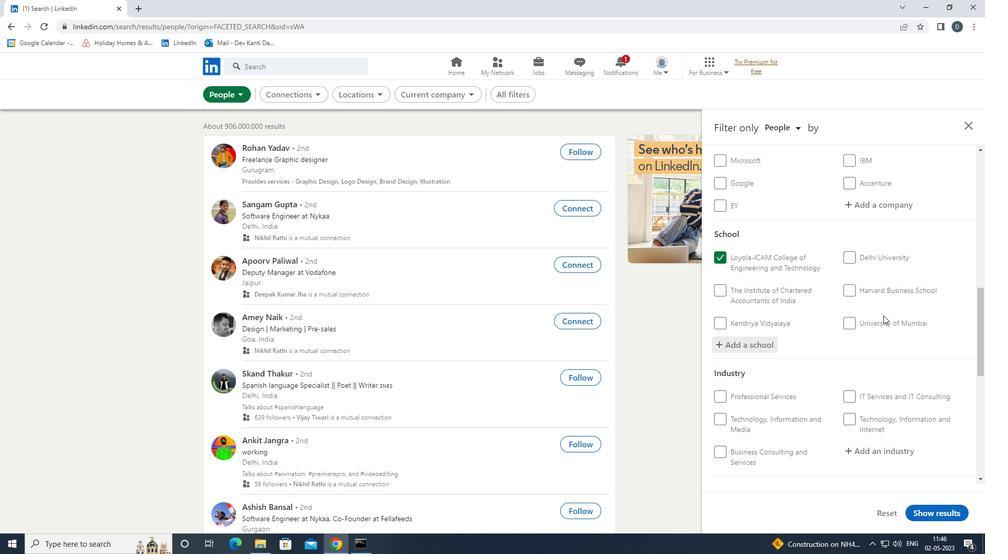
Action: Mouse scrolled (883, 315) with delta (0, 0)
Screenshot: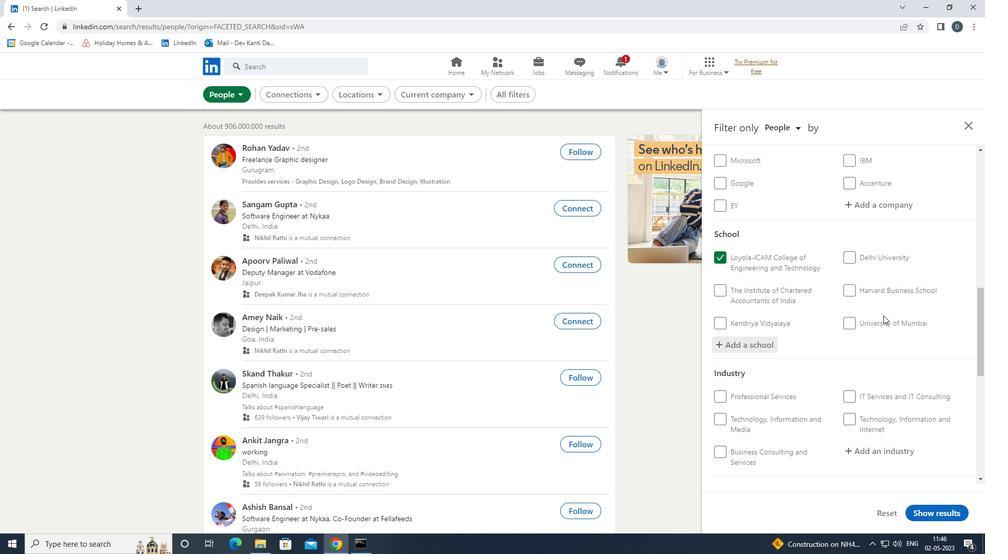 
Action: Mouse scrolled (883, 315) with delta (0, 0)
Screenshot: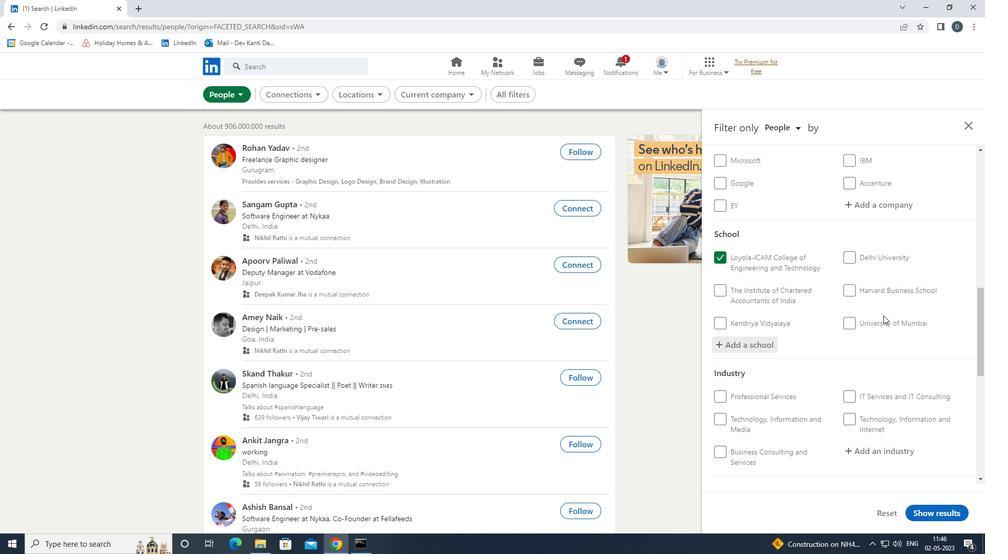 
Action: Mouse scrolled (883, 315) with delta (0, 0)
Screenshot: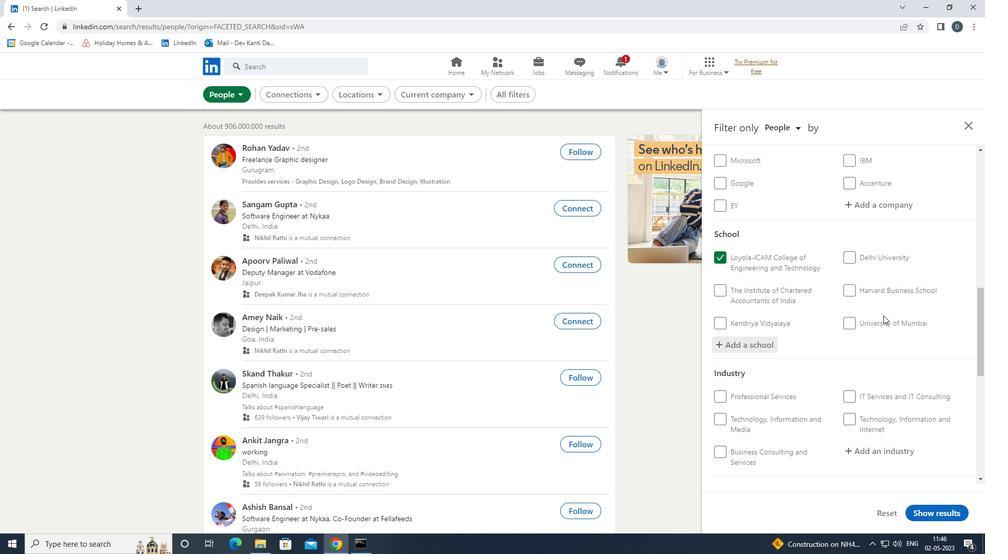 
Action: Mouse moved to (888, 243)
Screenshot: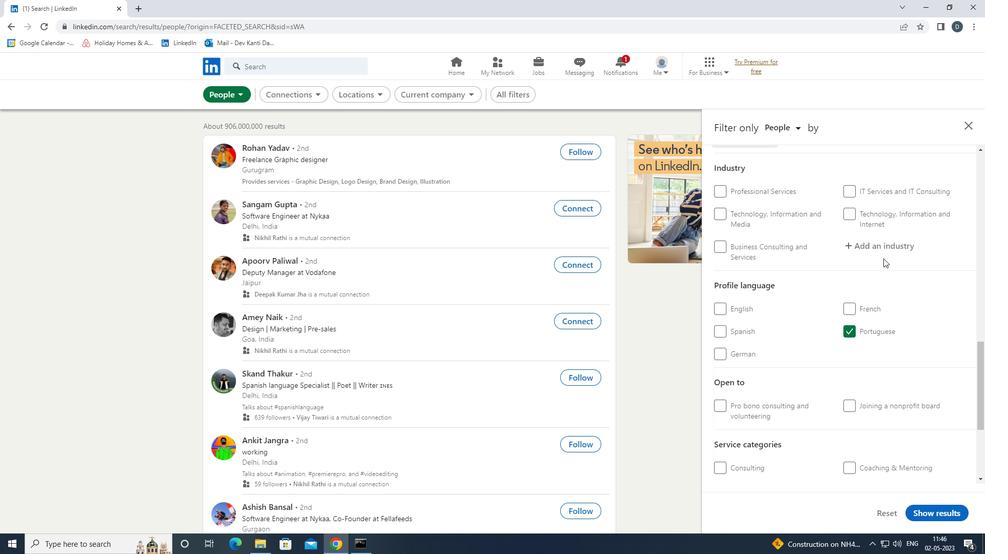 
Action: Mouse pressed left at (888, 243)
Screenshot: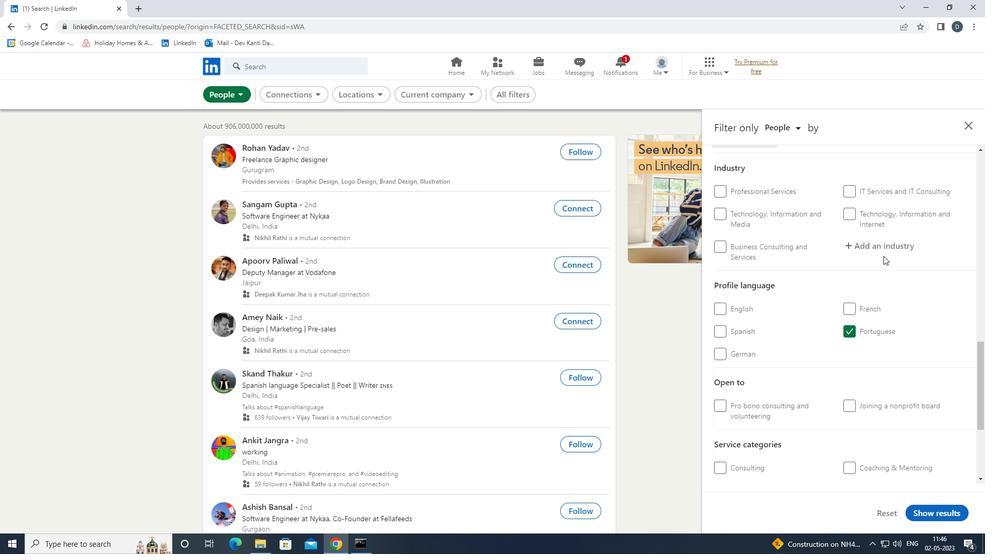 
Action: Mouse moved to (911, 255)
Screenshot: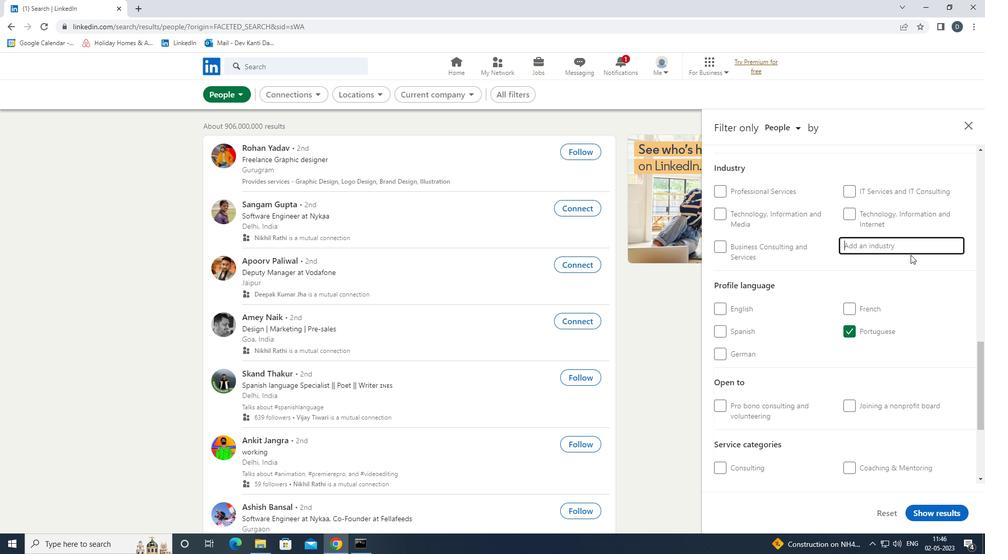 
Action: Key pressed <Key.shift>GROUND<Key.space><Key.shift><Key.shift><Key.shift>PASSENGER<Key.down><Key.enter>
Screenshot: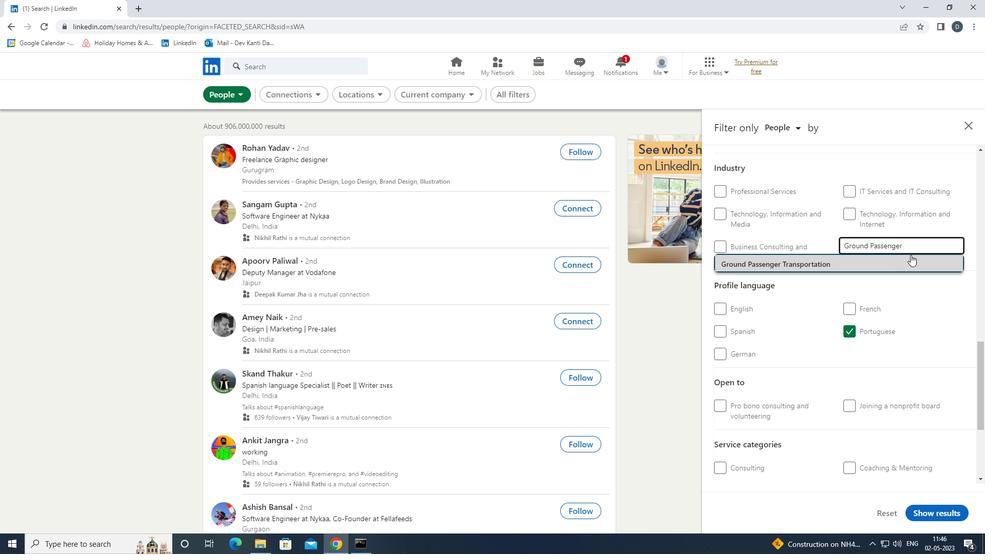
Action: Mouse moved to (911, 264)
Screenshot: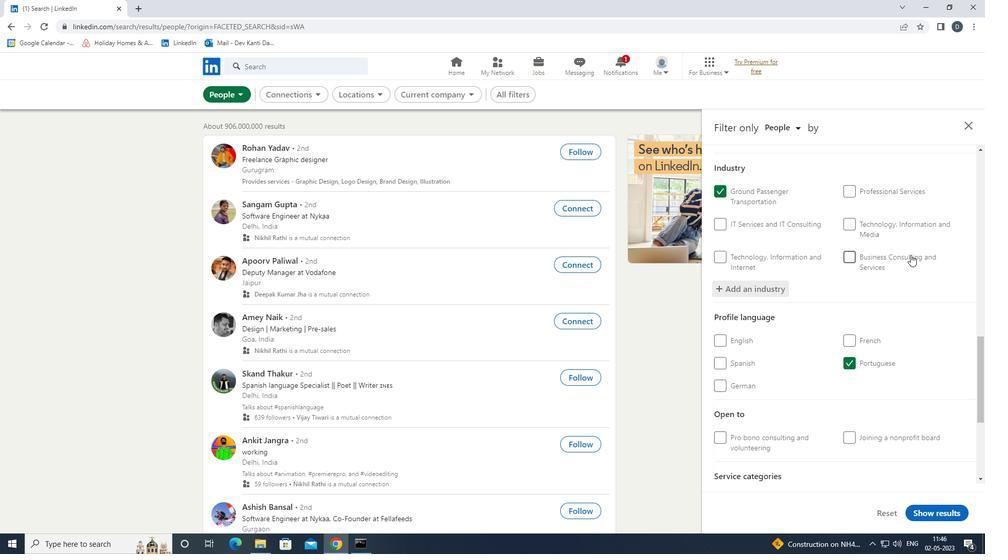 
Action: Mouse scrolled (911, 264) with delta (0, 0)
Screenshot: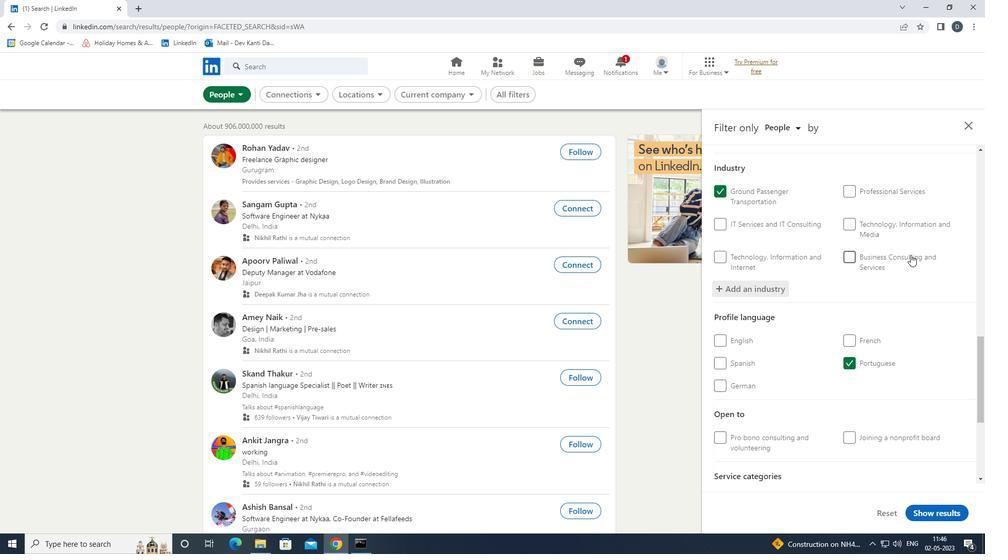 
Action: Mouse moved to (911, 268)
Screenshot: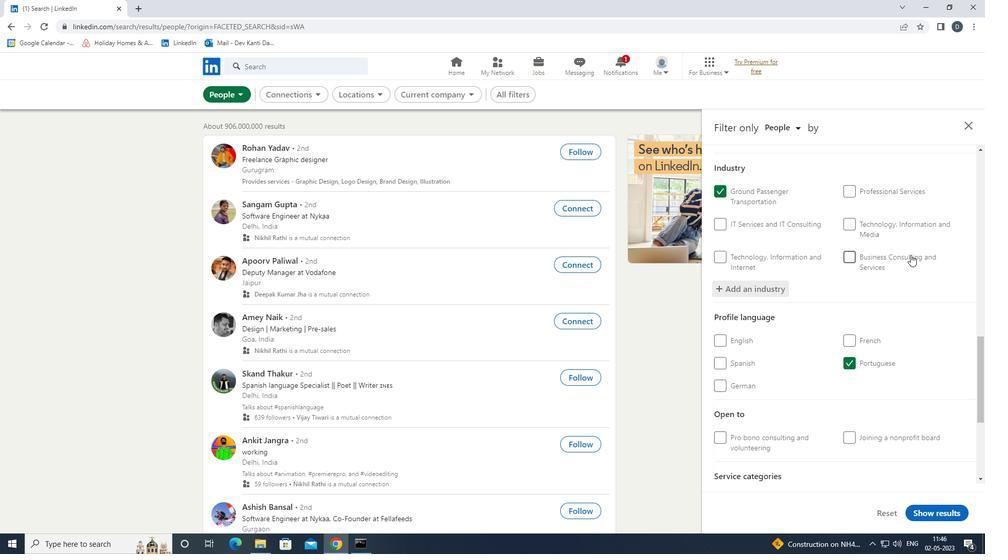 
Action: Mouse scrolled (911, 267) with delta (0, 0)
Screenshot: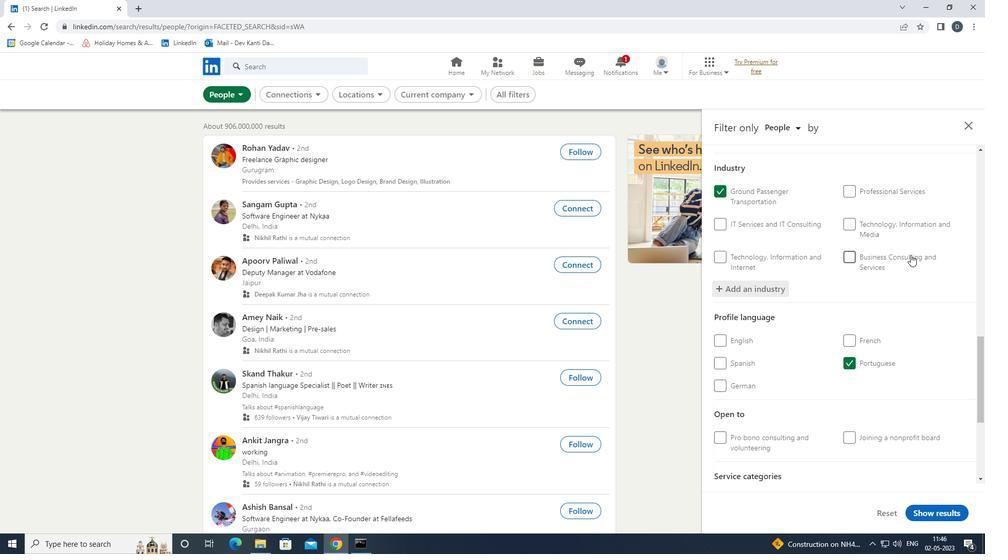 
Action: Mouse moved to (912, 269)
Screenshot: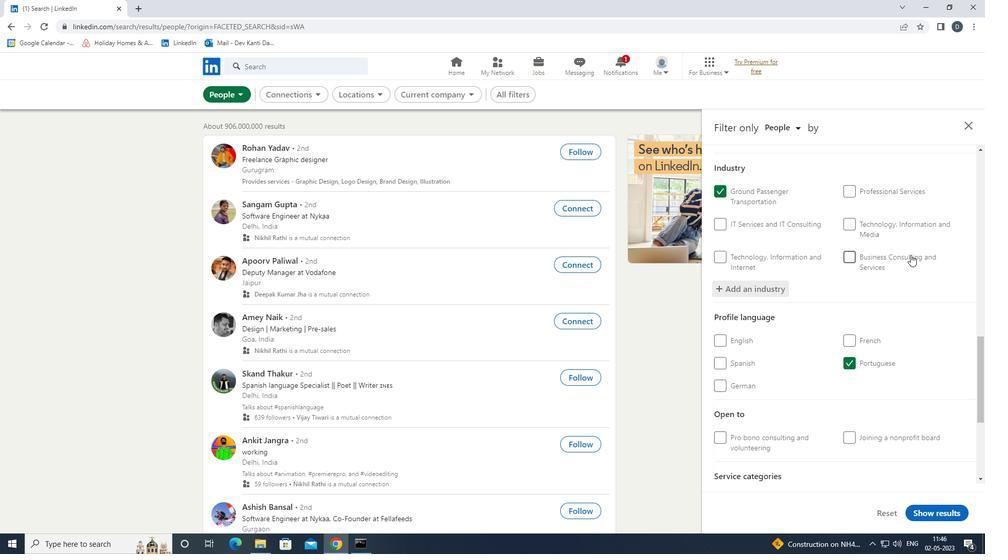 
Action: Mouse scrolled (912, 268) with delta (0, 0)
Screenshot: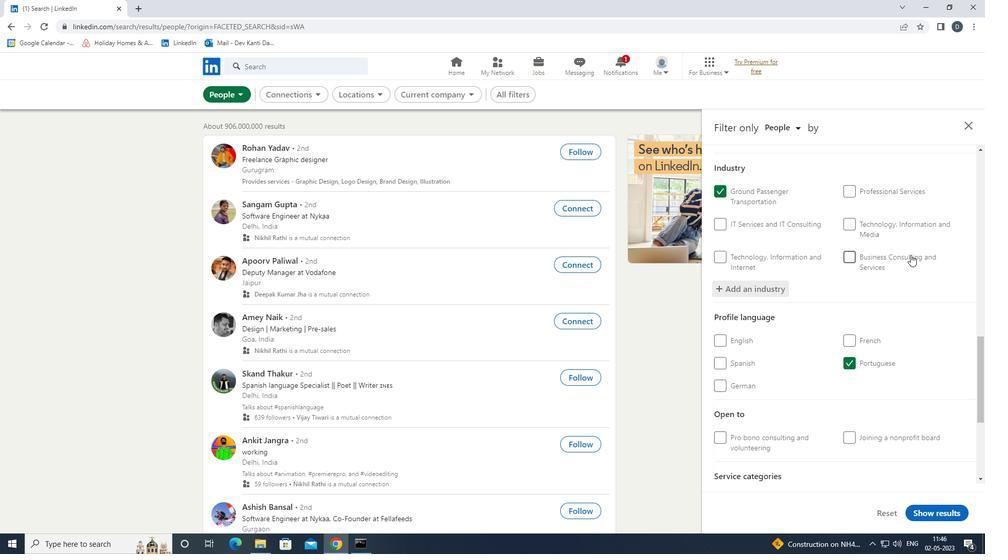 
Action: Mouse moved to (907, 278)
Screenshot: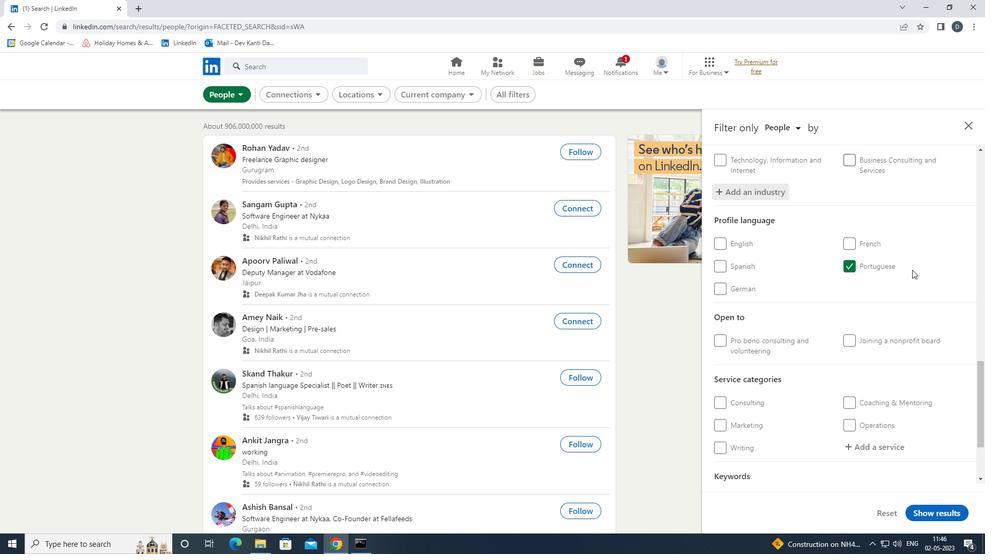 
Action: Mouse scrolled (907, 277) with delta (0, 0)
Screenshot: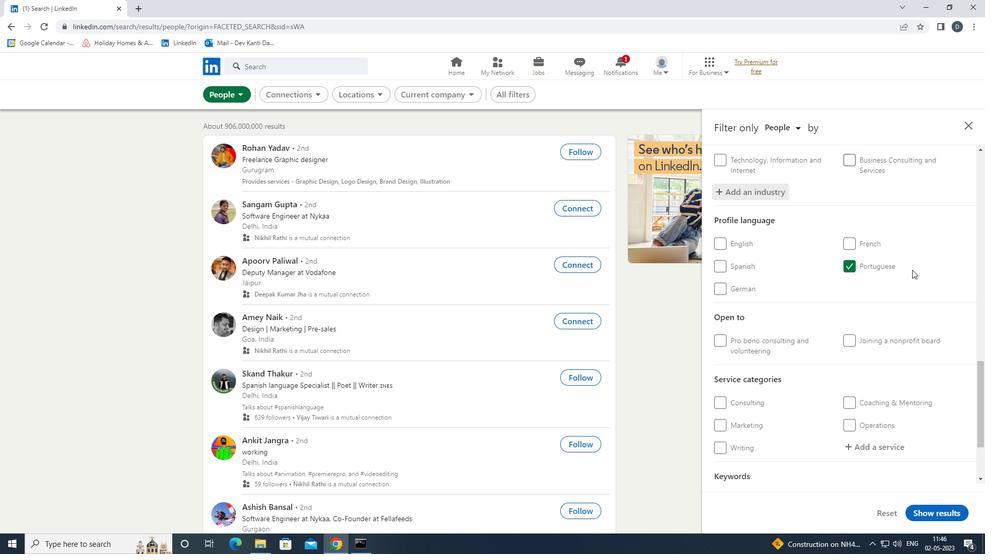 
Action: Mouse moved to (907, 279)
Screenshot: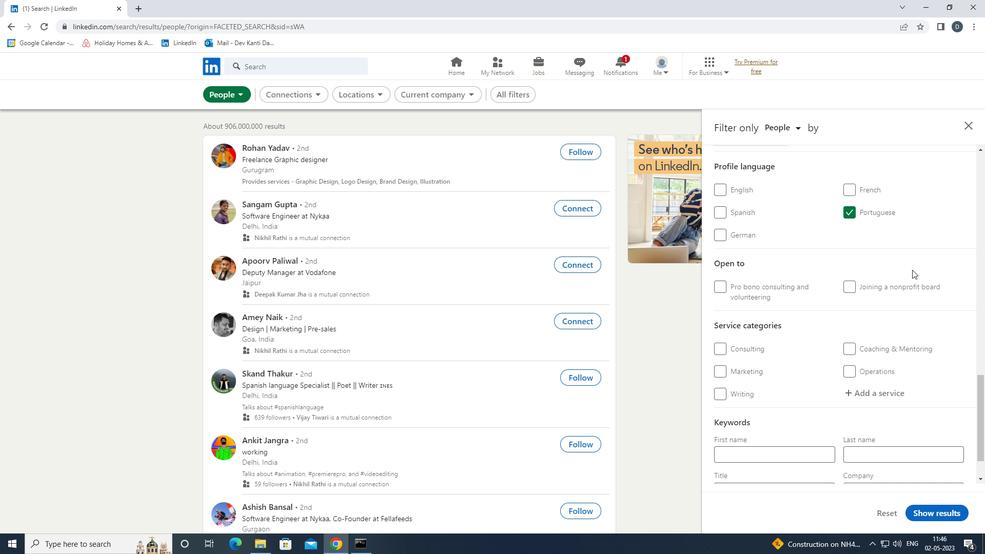 
Action: Mouse scrolled (907, 279) with delta (0, 0)
Screenshot: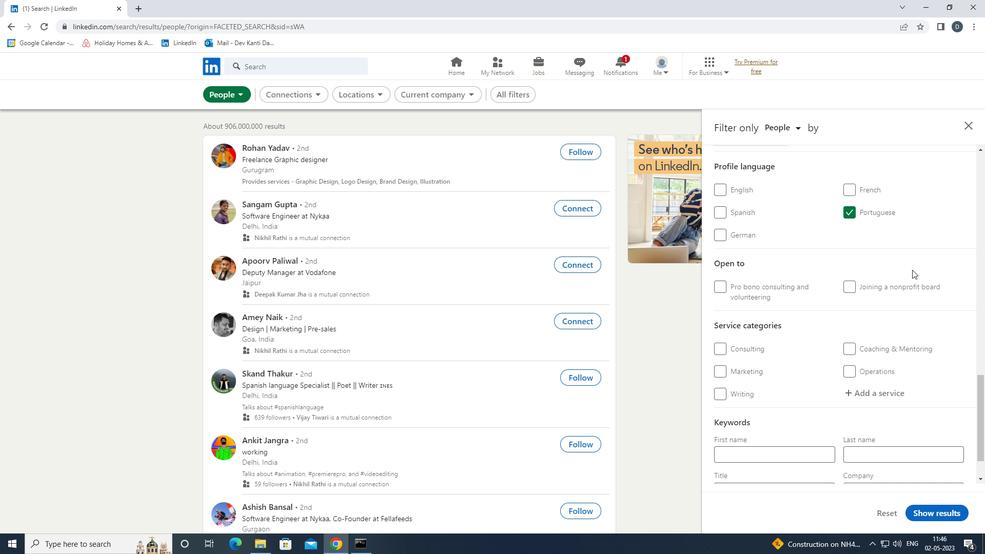 
Action: Mouse moved to (902, 292)
Screenshot: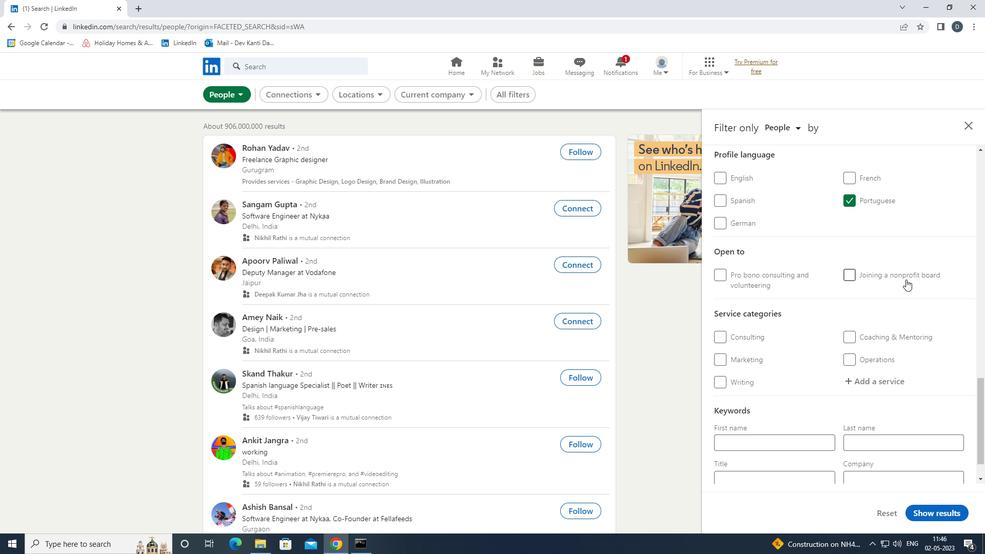 
Action: Mouse scrolled (902, 291) with delta (0, 0)
Screenshot: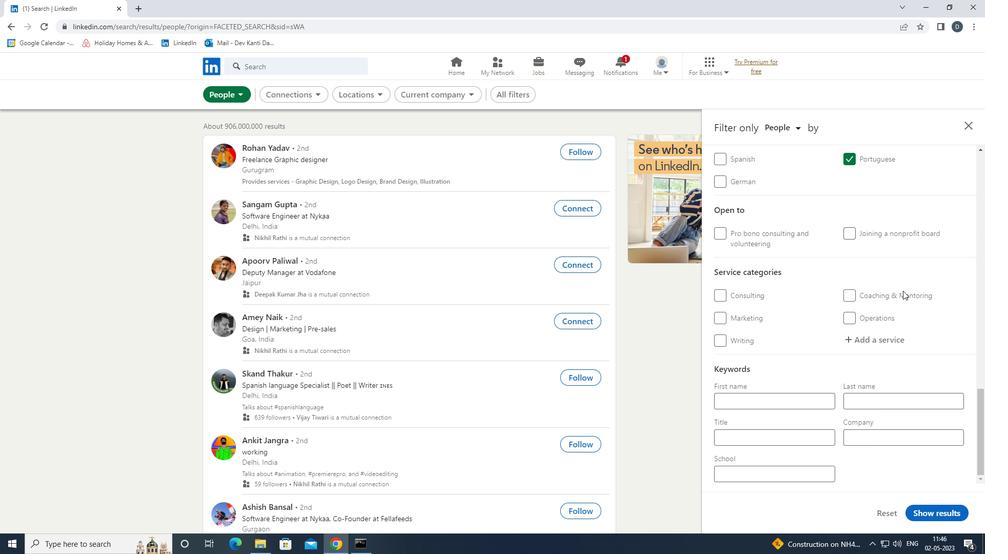 
Action: Mouse moved to (902, 292)
Screenshot: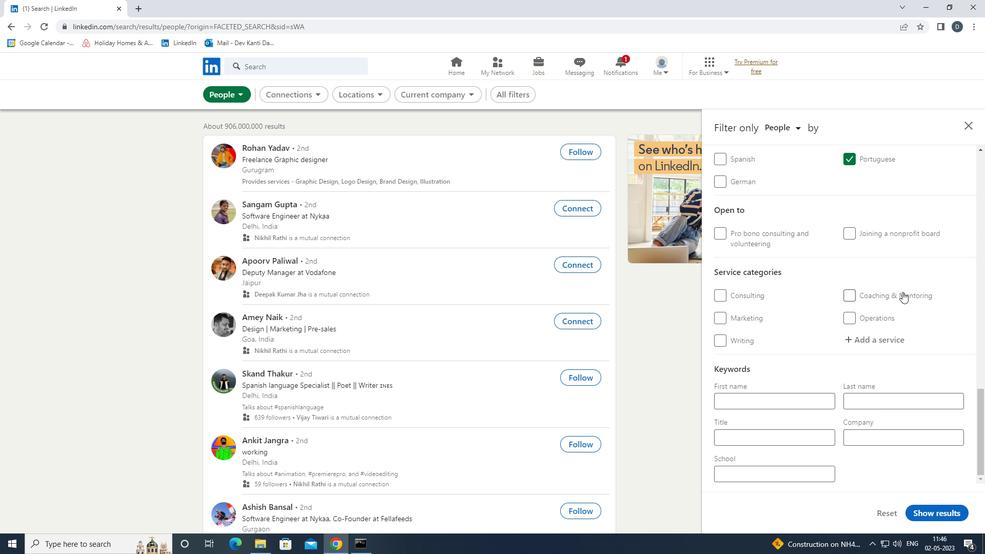 
Action: Mouse scrolled (902, 291) with delta (0, 0)
Screenshot: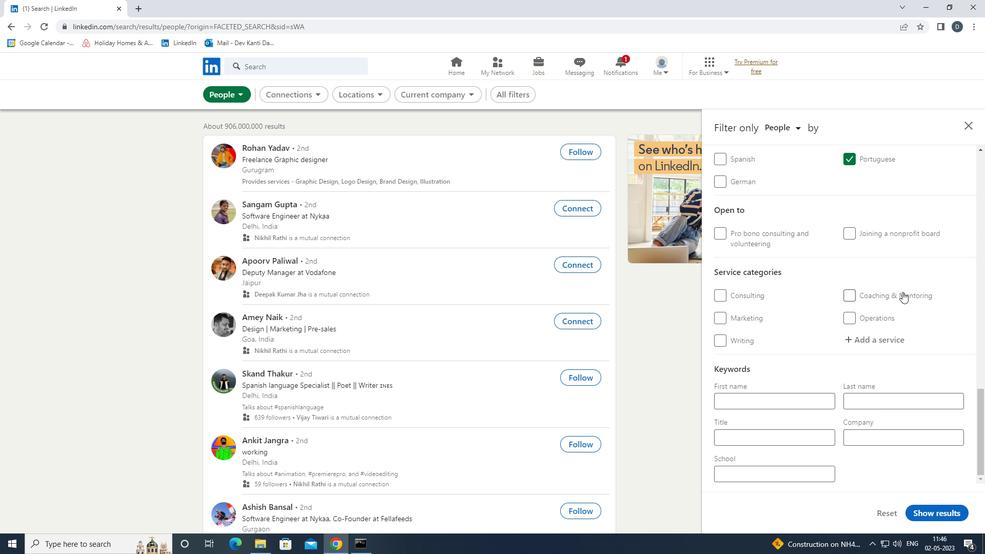 
Action: Mouse moved to (886, 336)
Screenshot: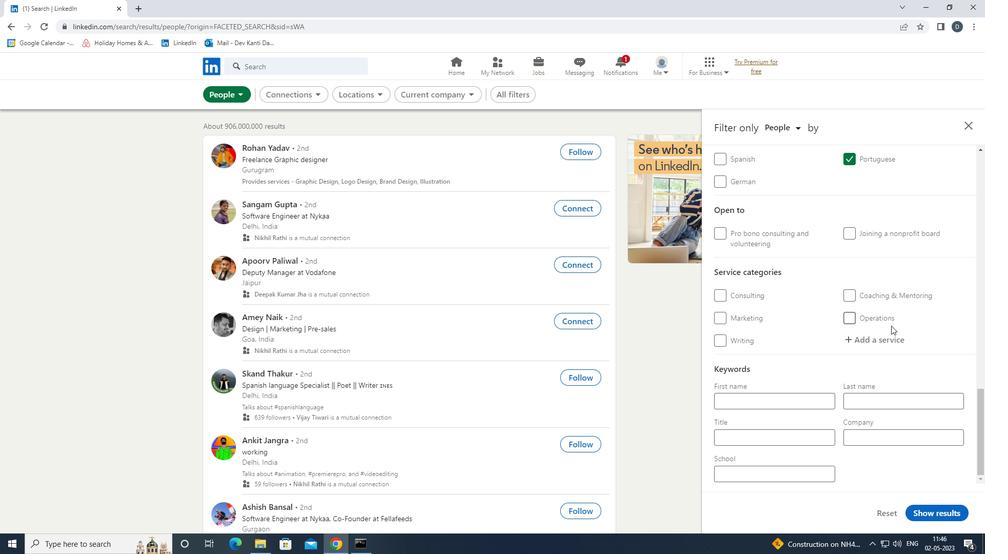 
Action: Mouse pressed left at (886, 336)
Screenshot: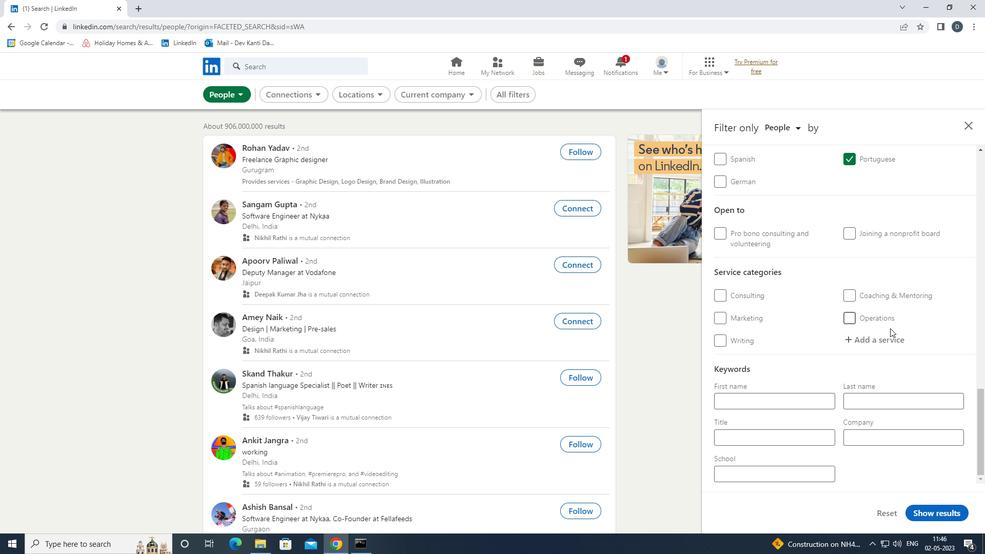 
Action: Key pressed <Key.shift><Key.shift><Key.shift><Key.shift><Key.shift><Key.shift><Key.shift>COPYWRITING<Key.down><Key.enter>
Screenshot: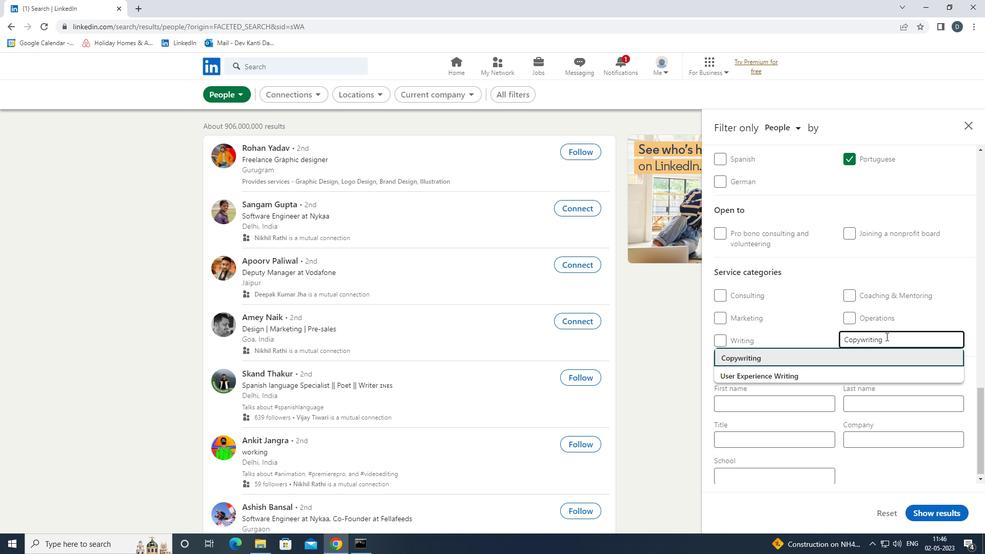 
Action: Mouse scrolled (886, 336) with delta (0, 0)
Screenshot: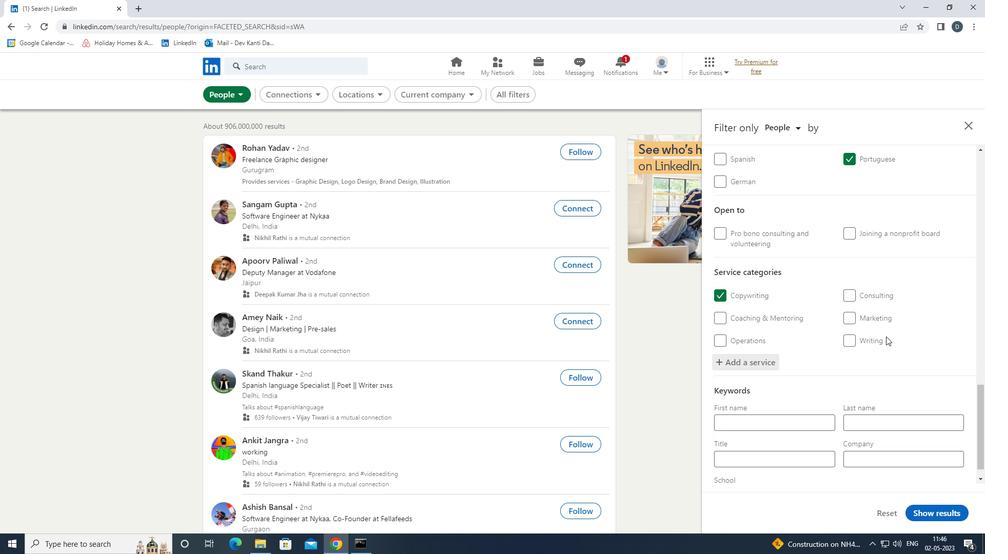 
Action: Mouse scrolled (886, 336) with delta (0, 0)
Screenshot: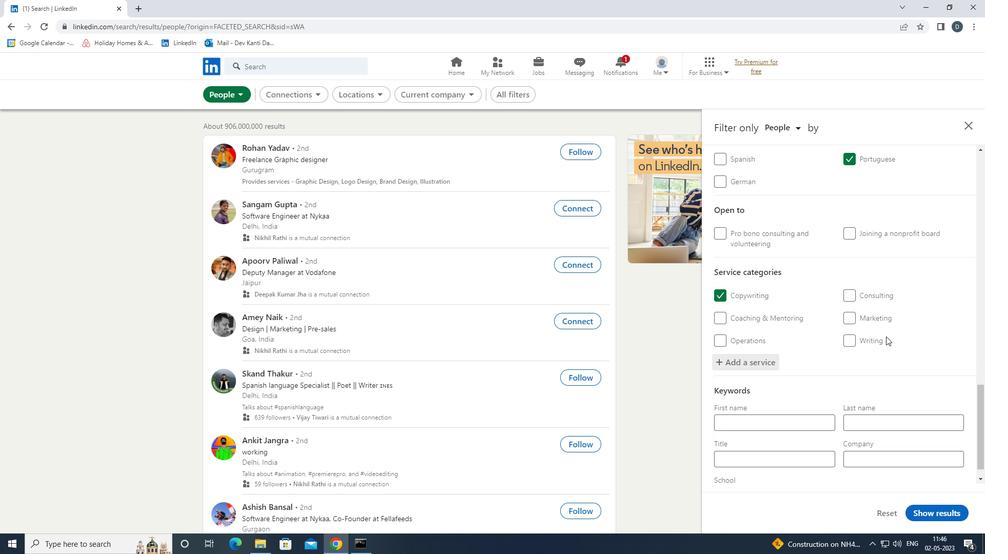 
Action: Mouse moved to (889, 341)
Screenshot: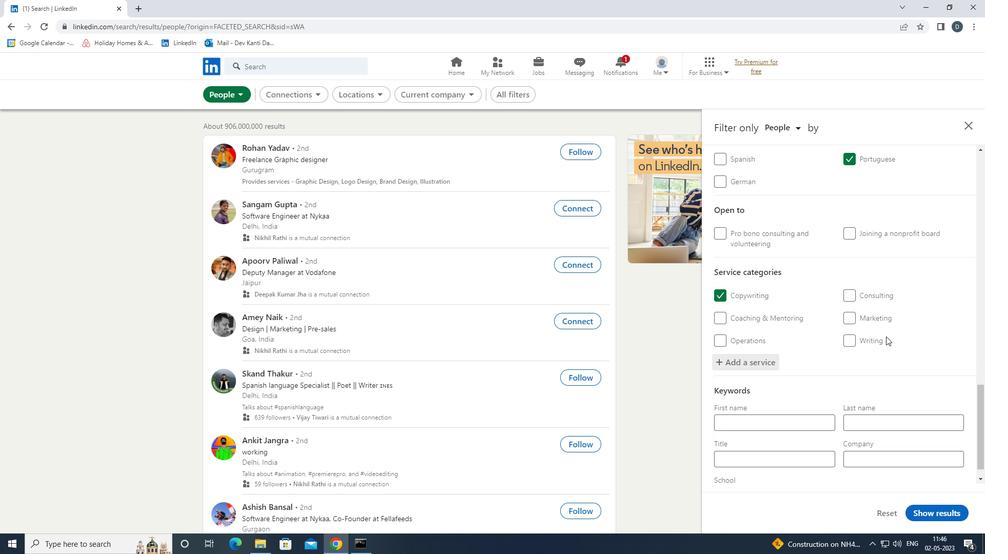 
Action: Mouse scrolled (889, 340) with delta (0, 0)
Screenshot: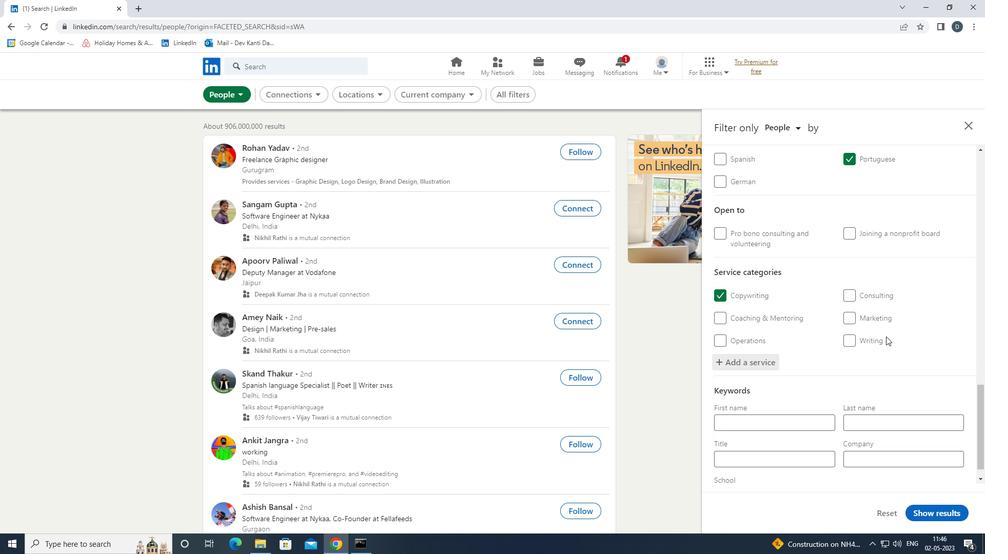 
Action: Mouse moved to (894, 346)
Screenshot: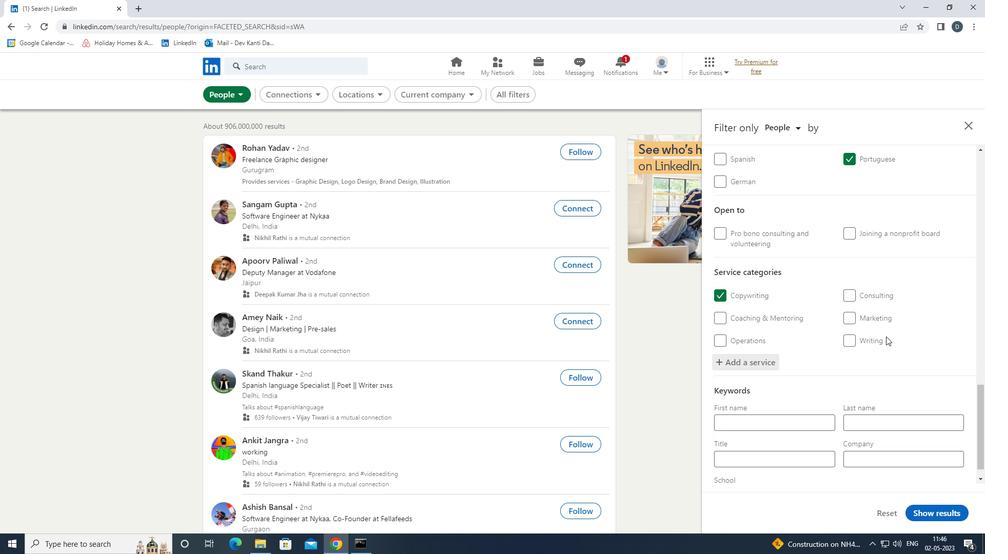 
Action: Mouse scrolled (894, 345) with delta (0, 0)
Screenshot: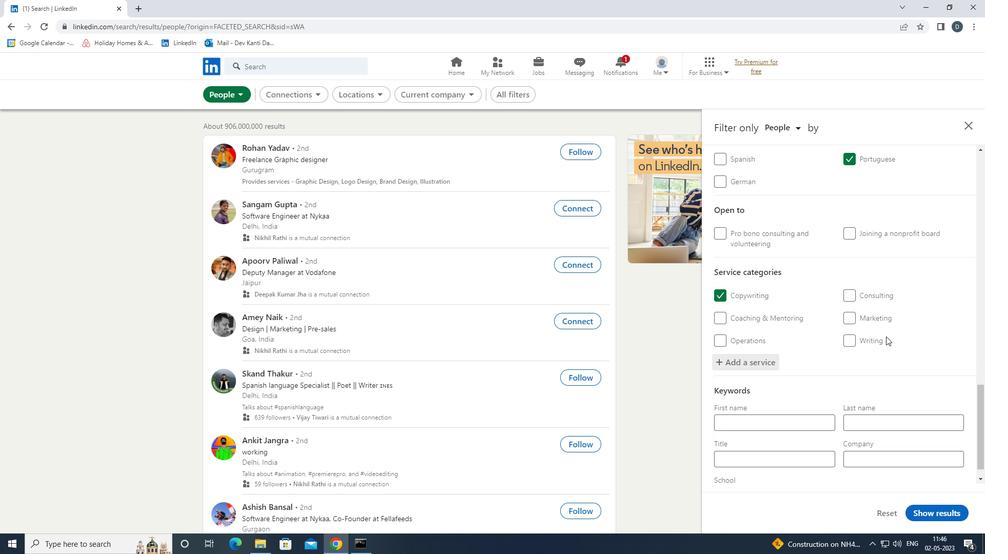 
Action: Mouse moved to (894, 352)
Screenshot: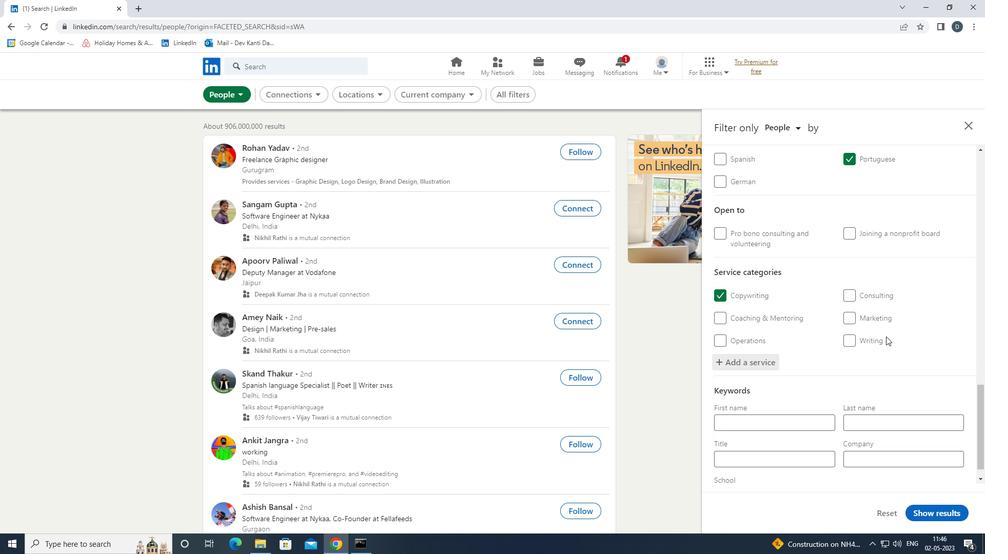 
Action: Mouse scrolled (894, 351) with delta (0, 0)
Screenshot: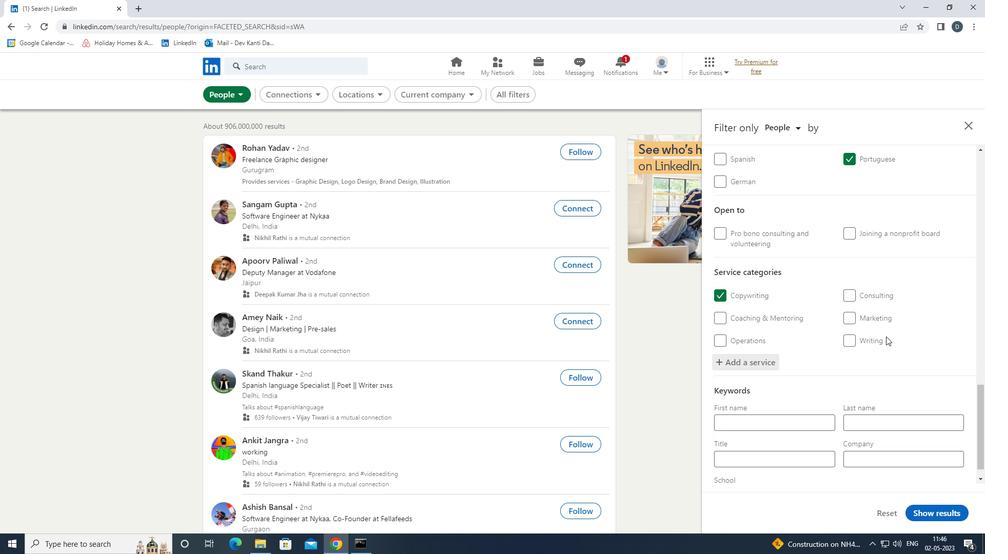 
Action: Mouse moved to (800, 432)
Screenshot: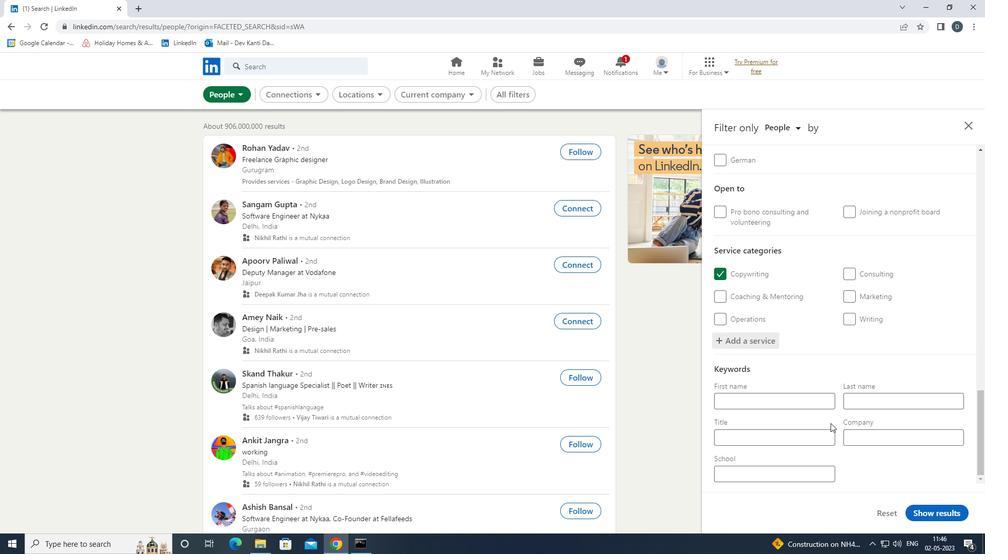 
Action: Mouse pressed left at (800, 432)
Screenshot: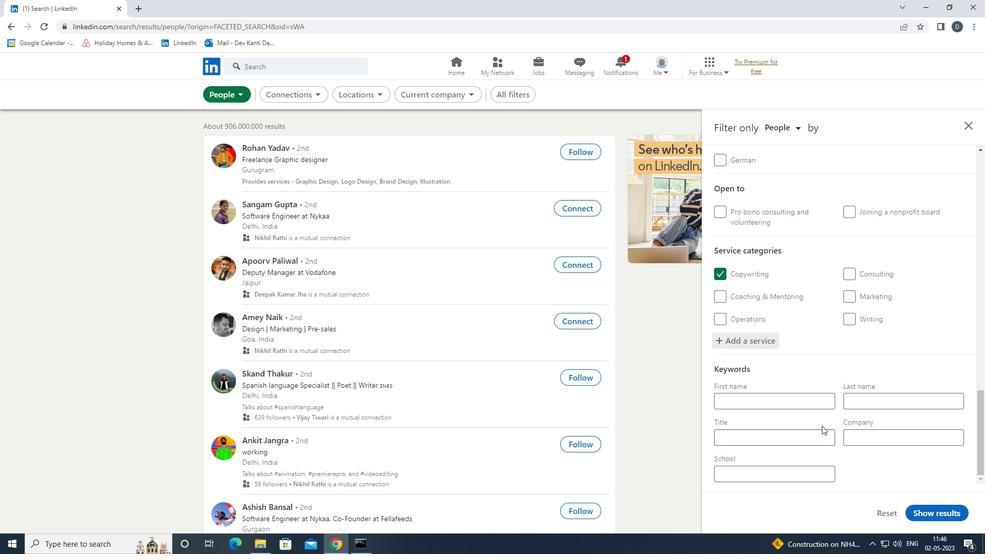 
Action: Mouse moved to (802, 427)
Screenshot: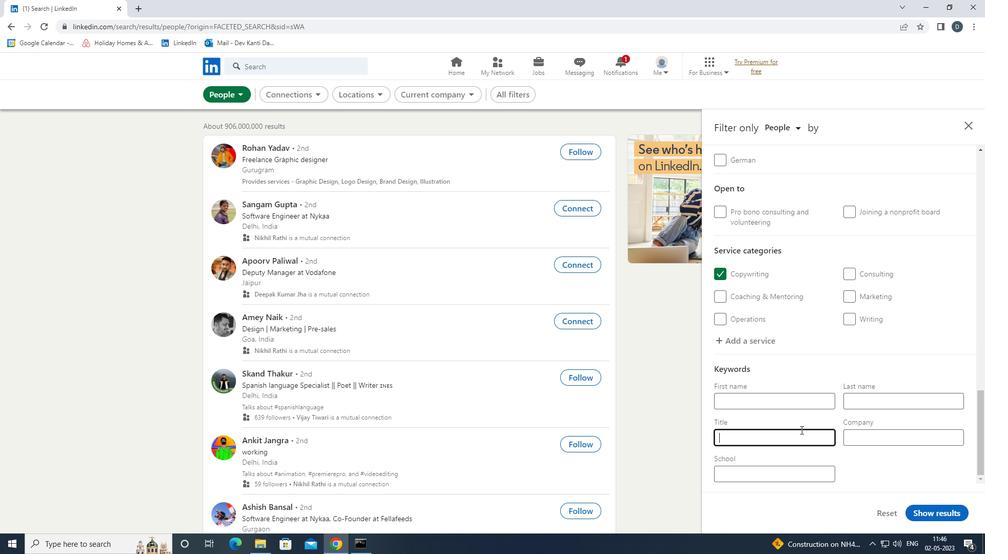 
Action: Key pressed <Key.shift>SCRUM<Key.space><Key.shift>MASTER
Screenshot: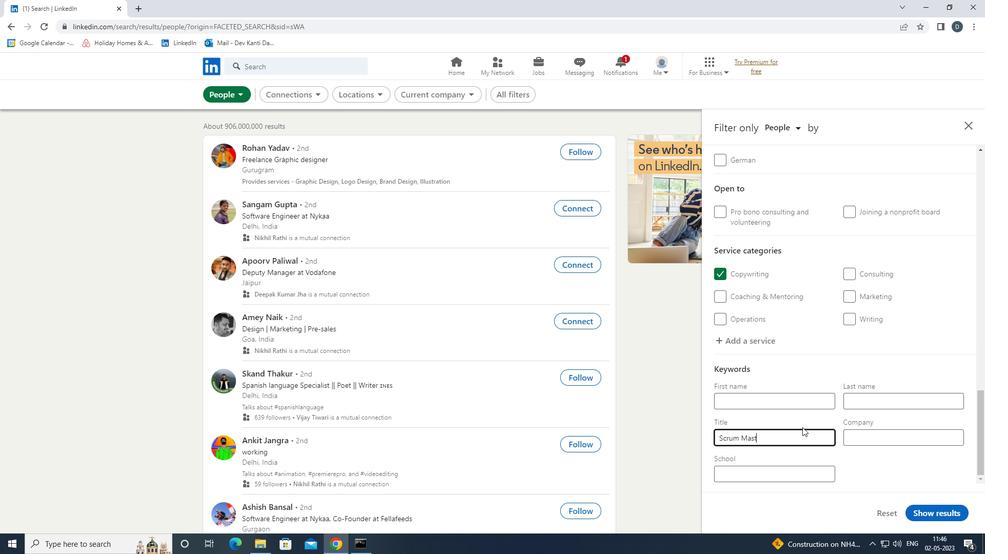 
Action: Mouse moved to (936, 511)
Screenshot: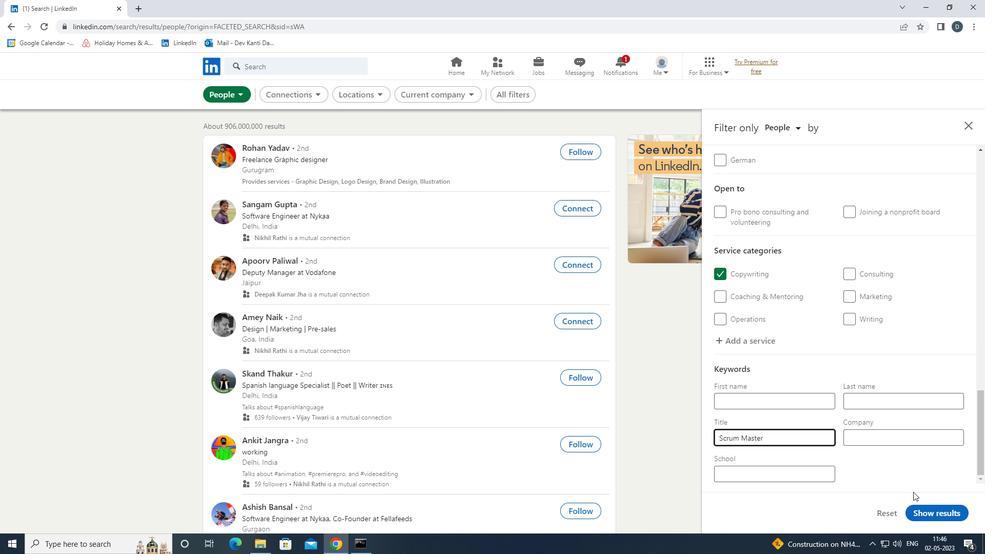 
Action: Mouse pressed left at (936, 511)
Screenshot: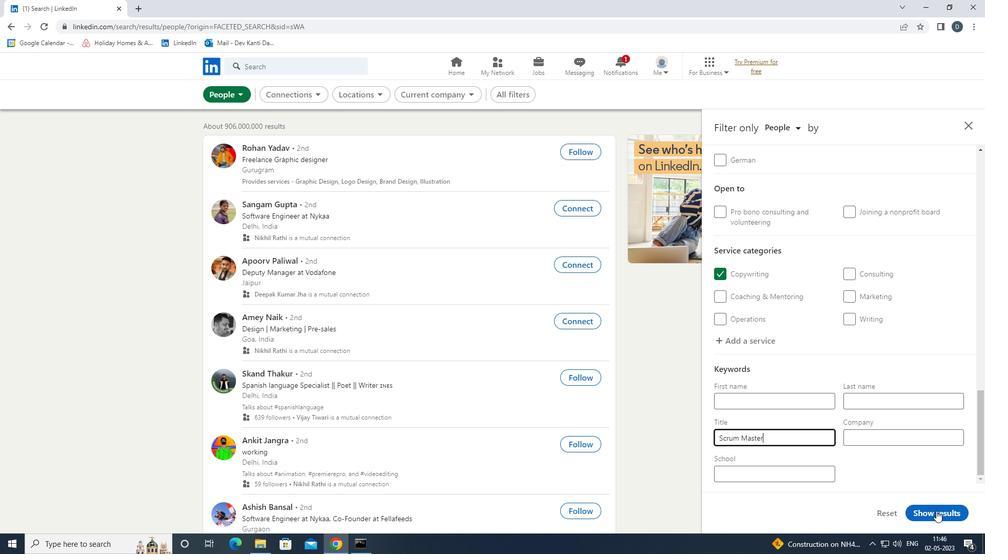 
Action: Mouse moved to (847, 364)
Screenshot: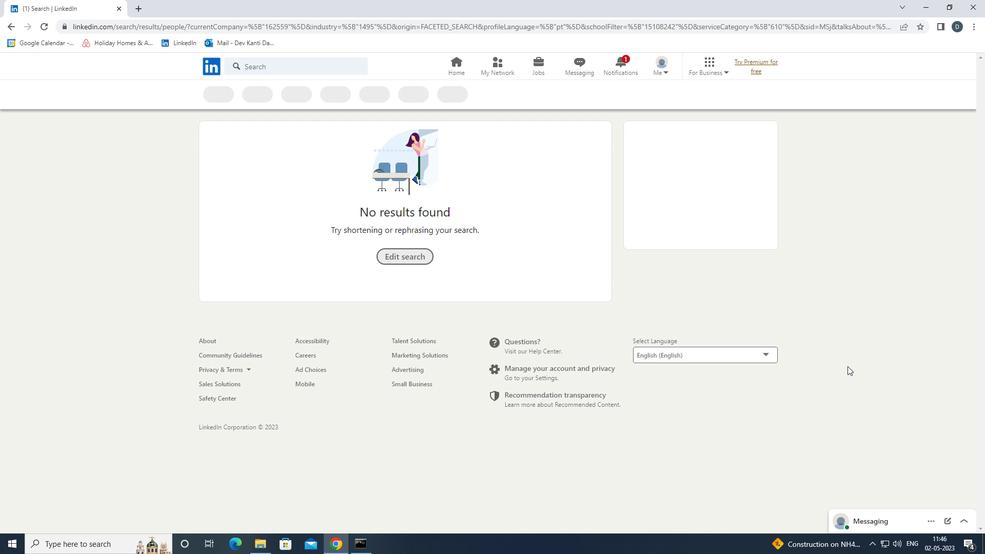 
